 Task: Find connections with filter location Jalor with filter topic #managementwith filter profile language Spanish with filter current company Rockstar Games with filter school Lala Lajpatrai Institute Of Management with filter industry Wireless Services with filter service category Administrative with filter keywords title Geologist
Action: Mouse moved to (505, 75)
Screenshot: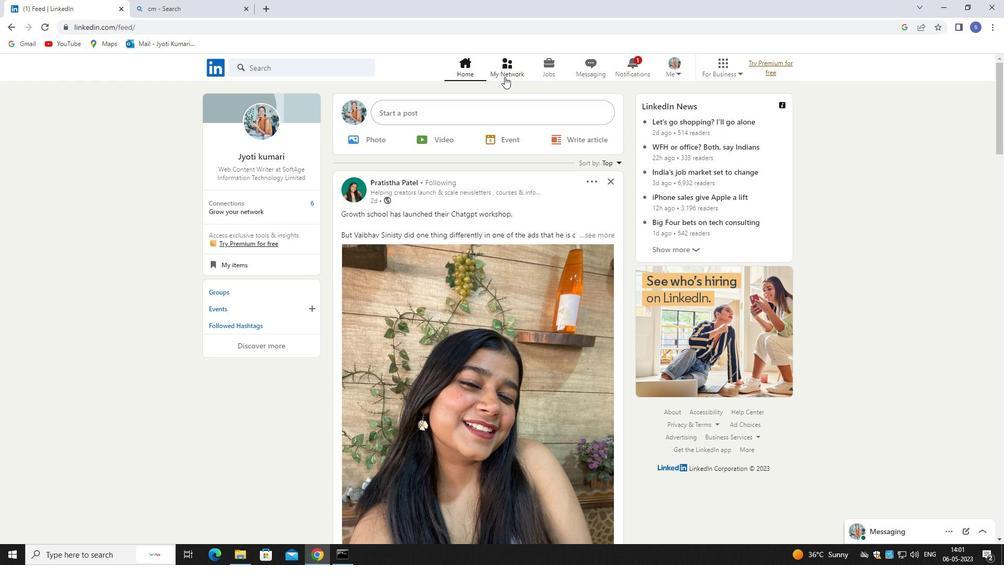 
Action: Mouse pressed left at (505, 75)
Screenshot: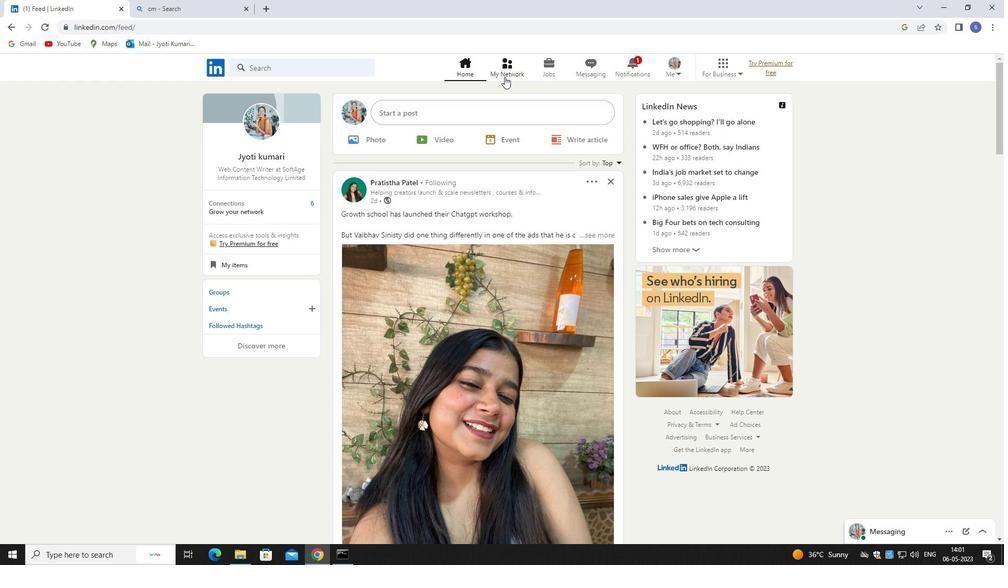 
Action: Mouse pressed left at (505, 75)
Screenshot: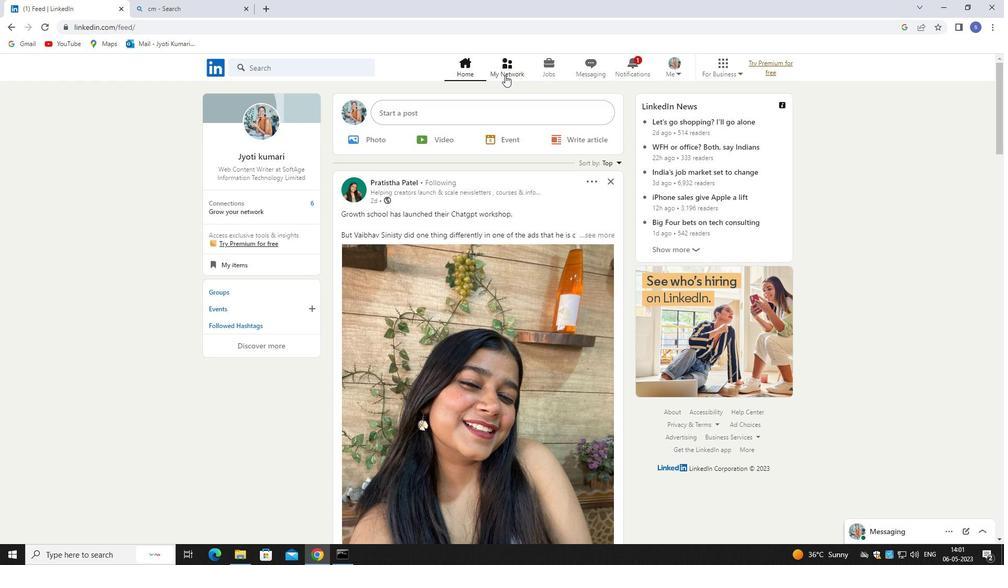 
Action: Mouse moved to (305, 118)
Screenshot: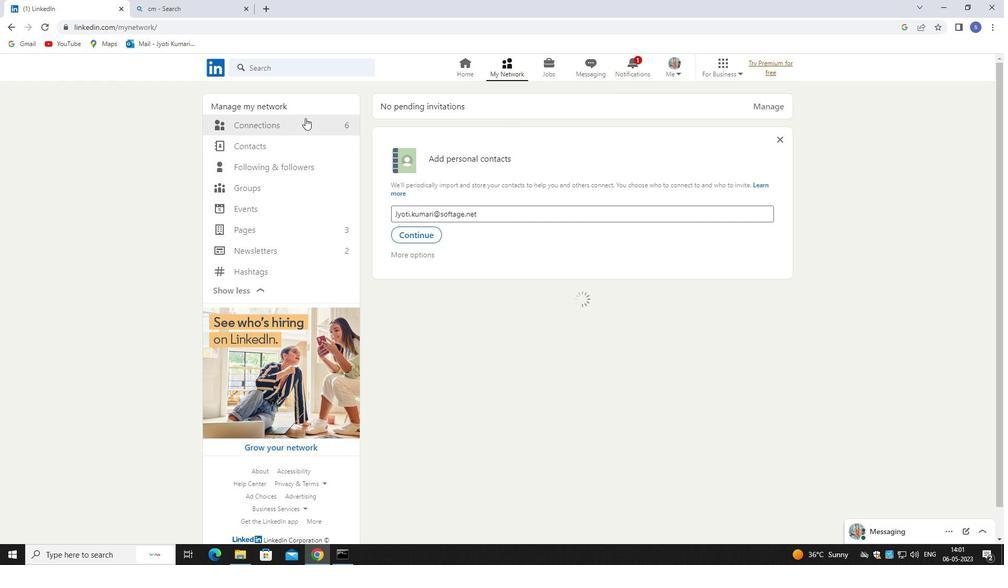 
Action: Mouse pressed left at (305, 118)
Screenshot: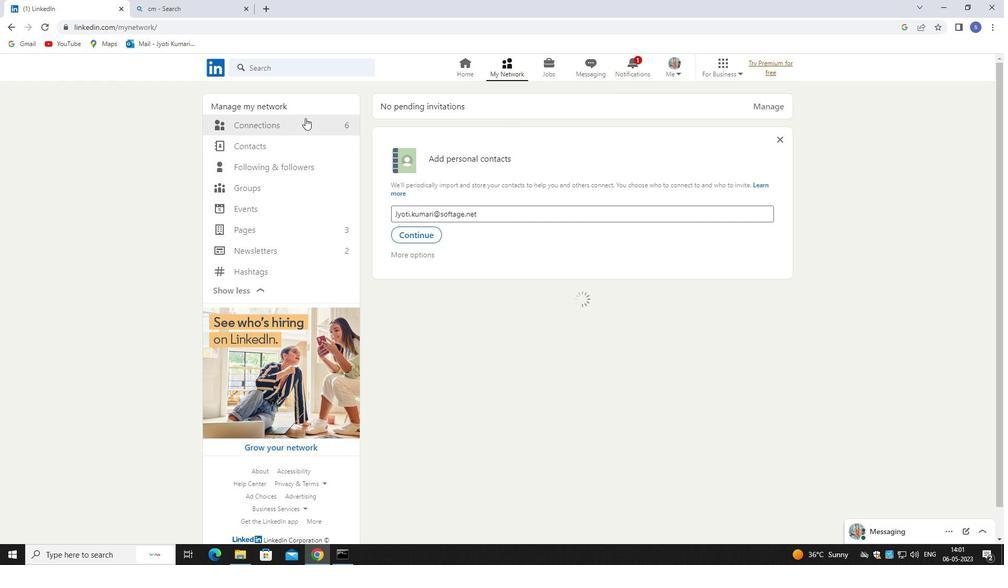 
Action: Mouse pressed left at (305, 118)
Screenshot: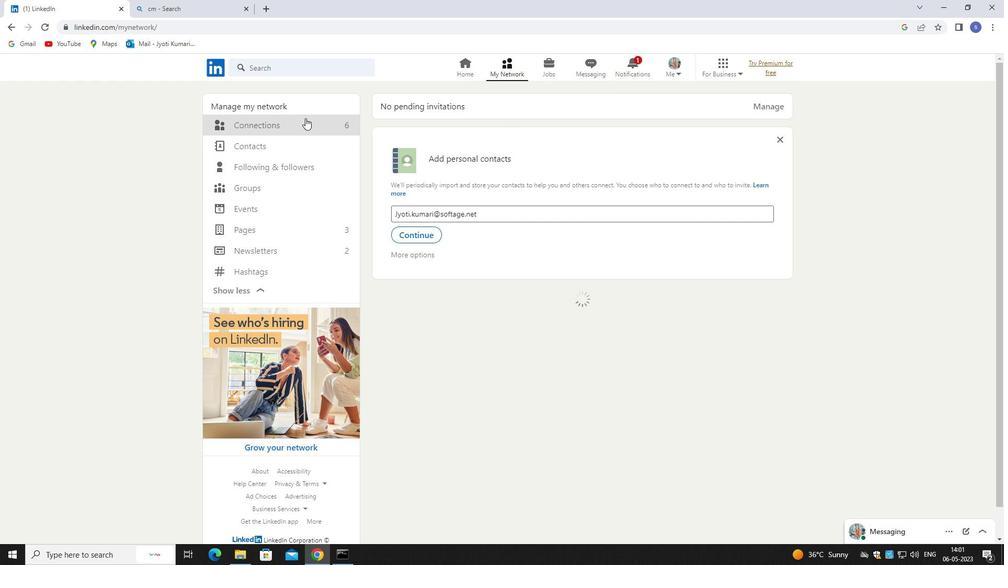 
Action: Mouse moved to (344, 126)
Screenshot: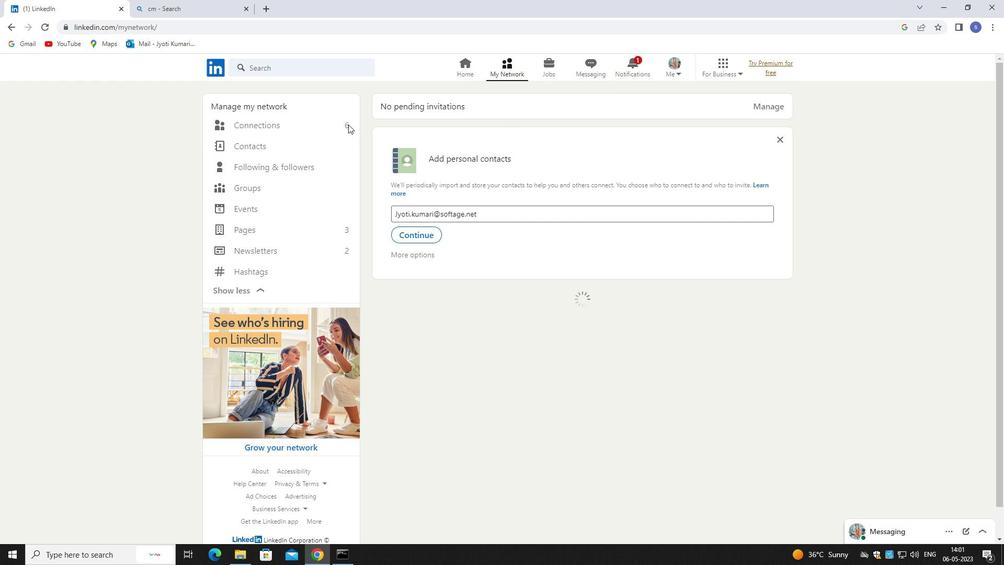 
Action: Mouse pressed left at (344, 126)
Screenshot: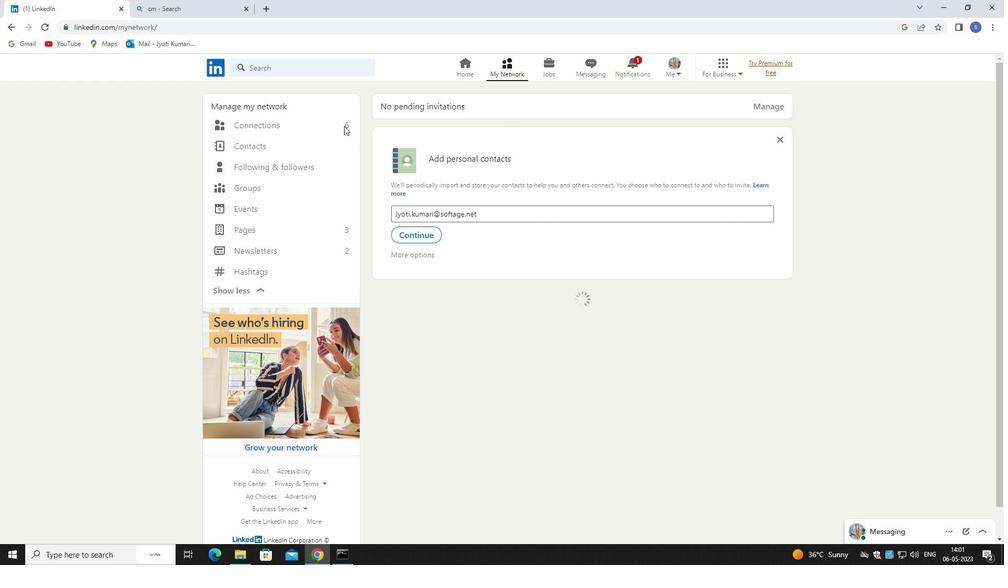 
Action: Mouse pressed left at (344, 126)
Screenshot: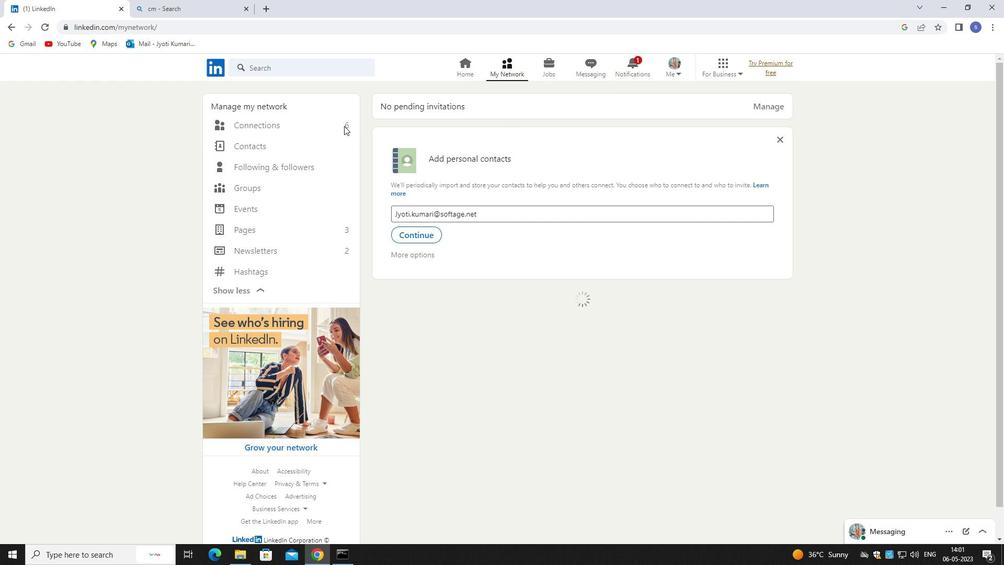 
Action: Mouse moved to (271, 126)
Screenshot: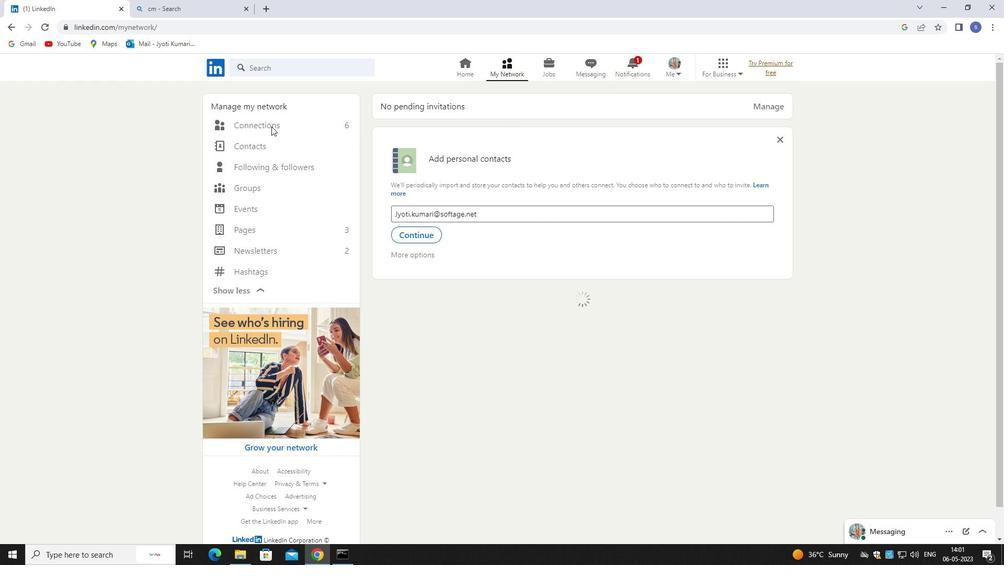 
Action: Mouse pressed left at (271, 126)
Screenshot: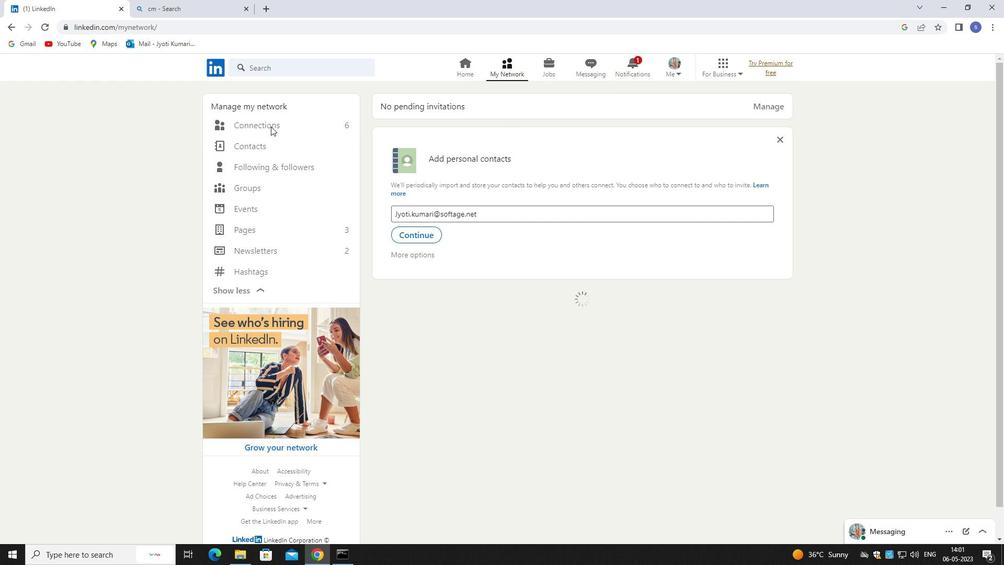 
Action: Mouse pressed left at (271, 126)
Screenshot: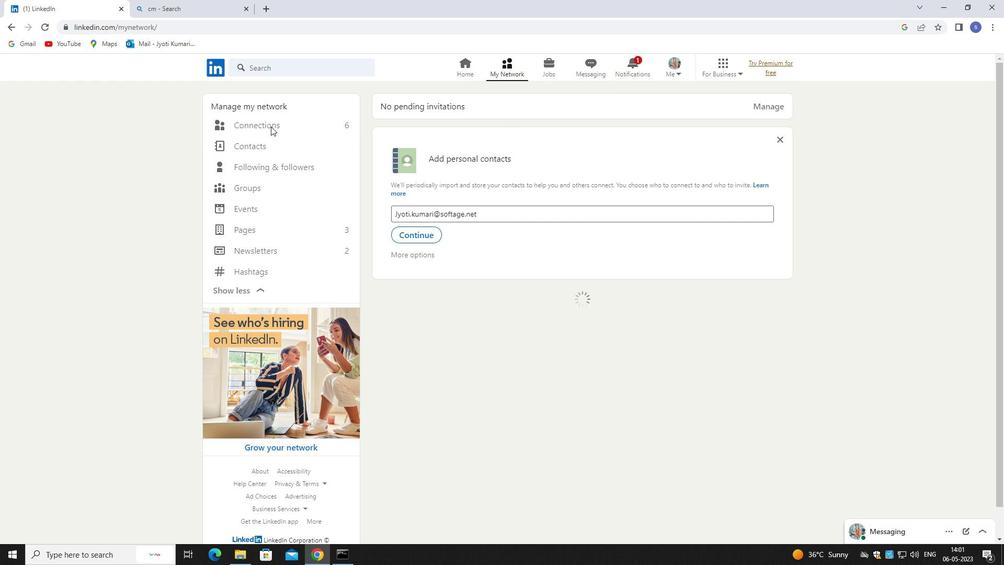 
Action: Mouse moved to (596, 121)
Screenshot: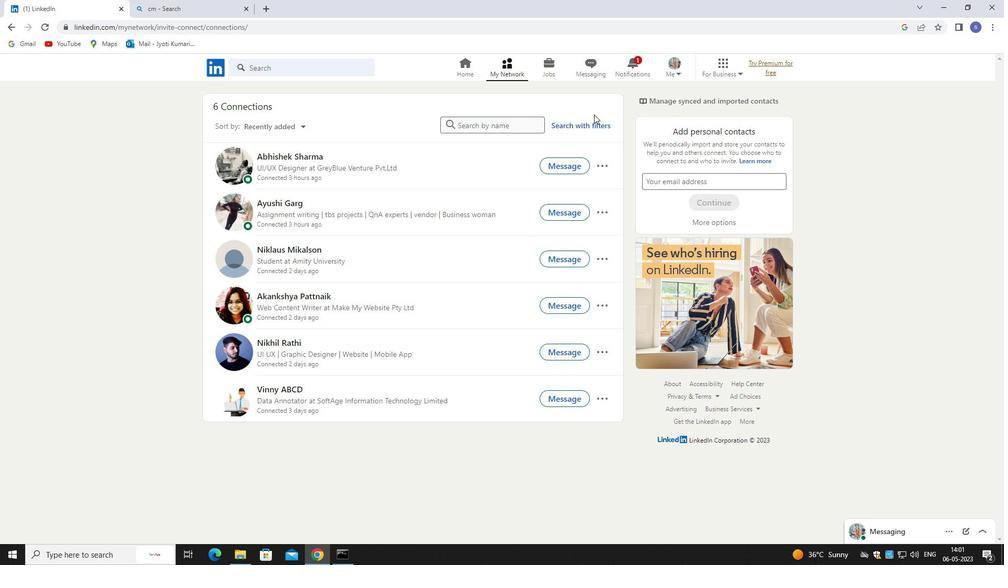 
Action: Mouse pressed left at (596, 121)
Screenshot: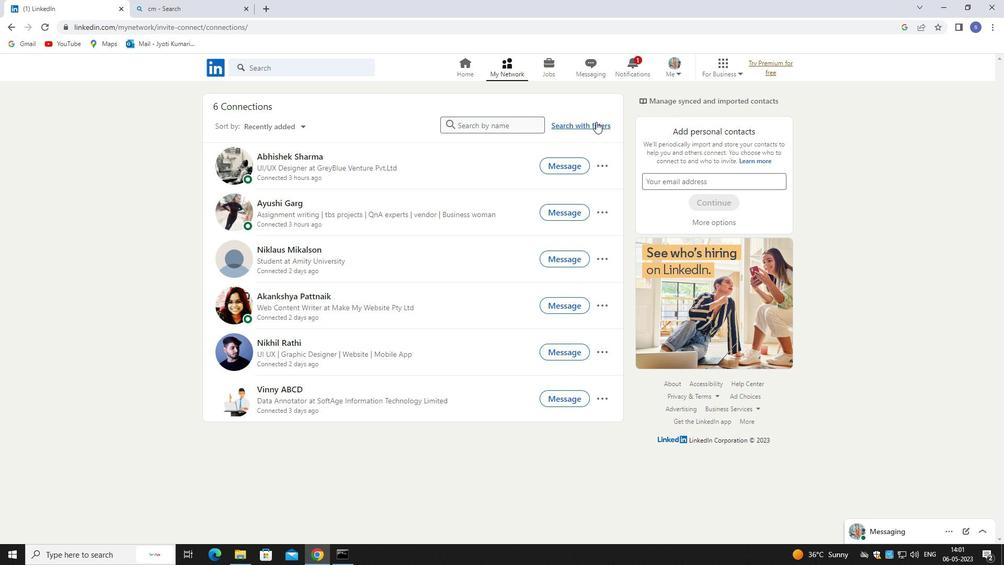 
Action: Mouse moved to (524, 96)
Screenshot: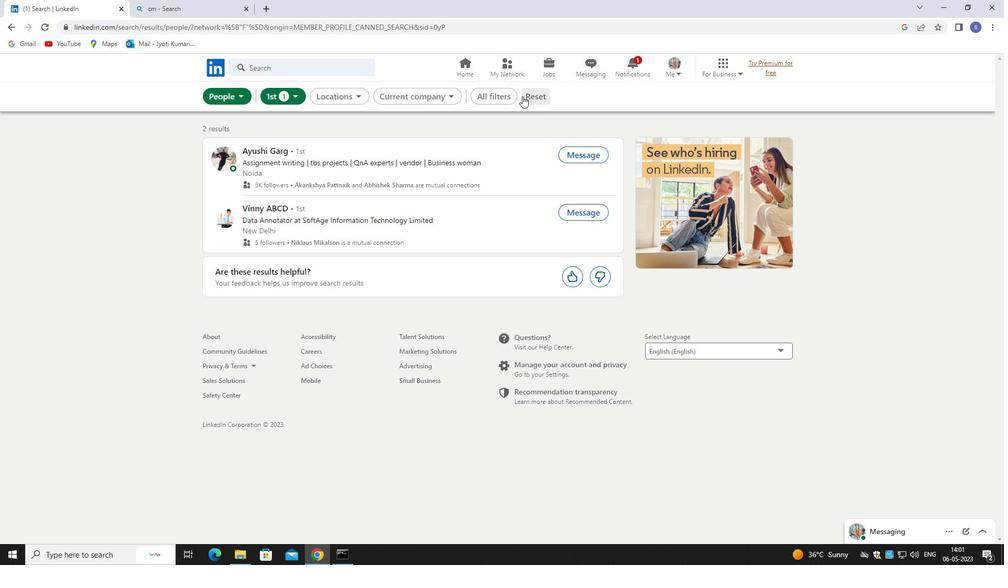 
Action: Mouse pressed left at (524, 96)
Screenshot: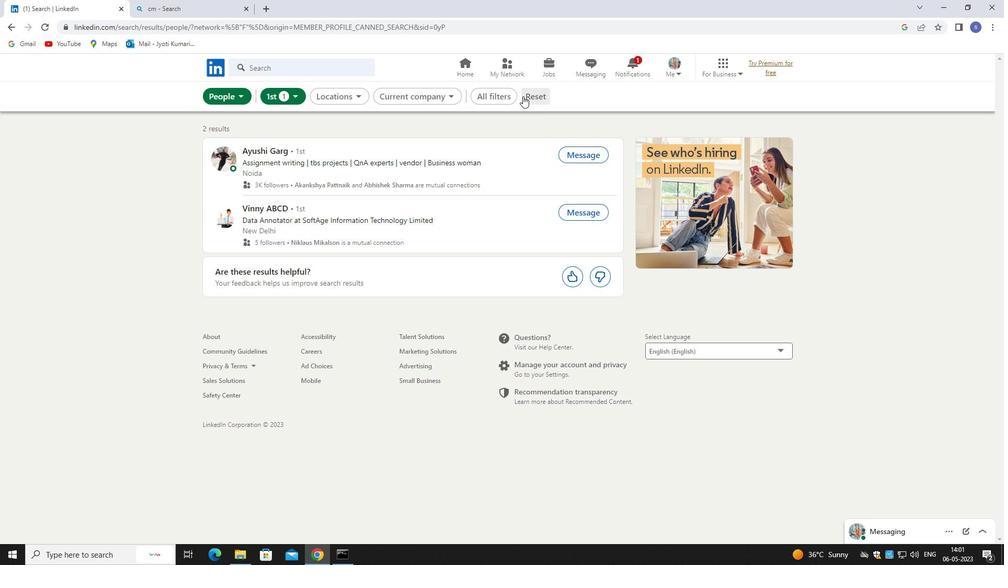 
Action: Mouse moved to (511, 94)
Screenshot: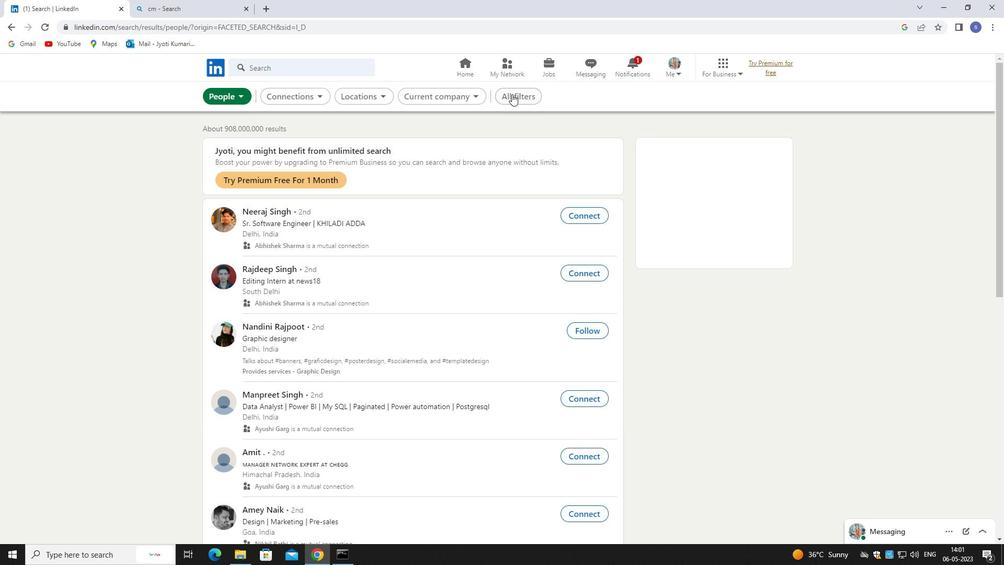
Action: Mouse pressed left at (511, 94)
Screenshot: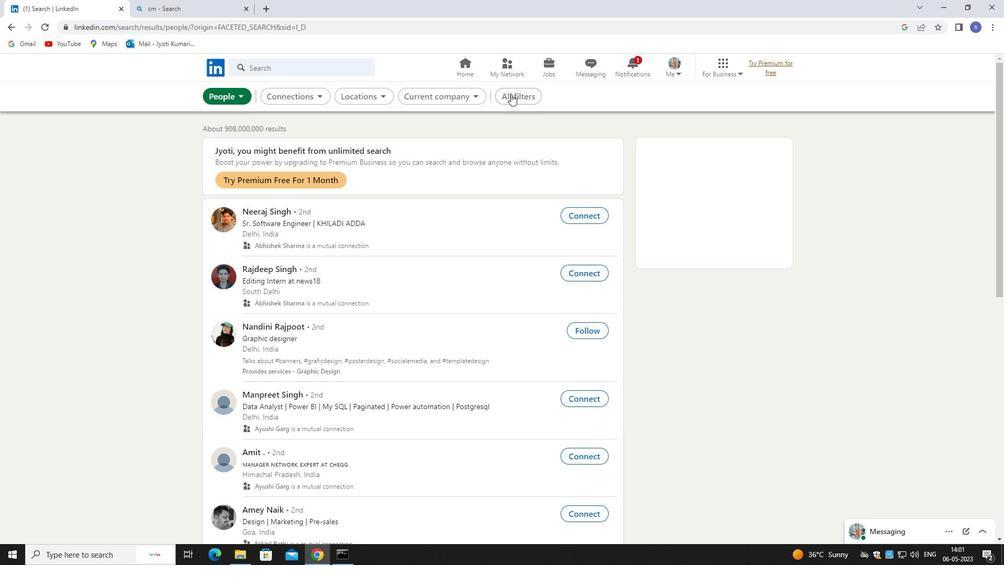 
Action: Mouse moved to (530, 91)
Screenshot: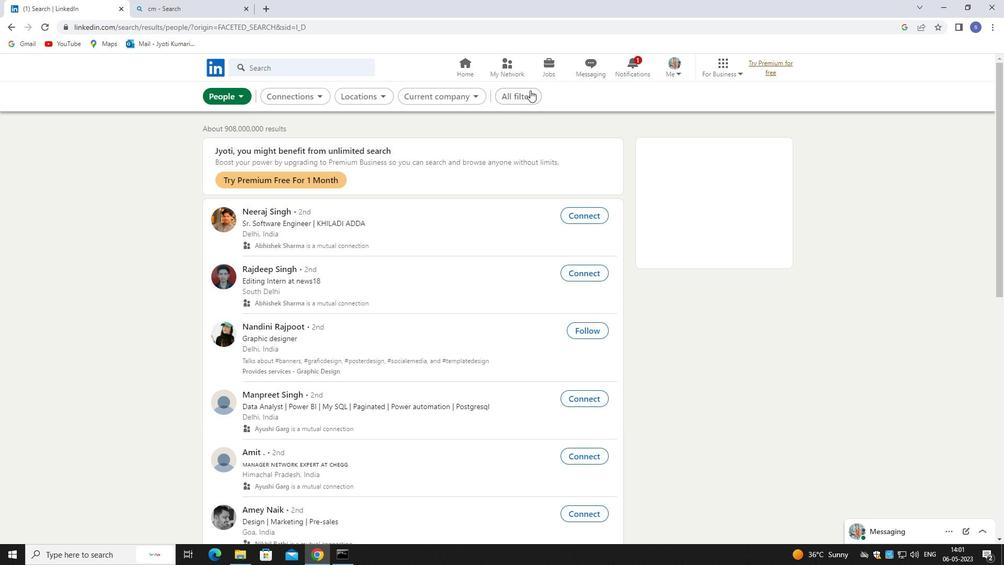 
Action: Mouse pressed left at (530, 91)
Screenshot: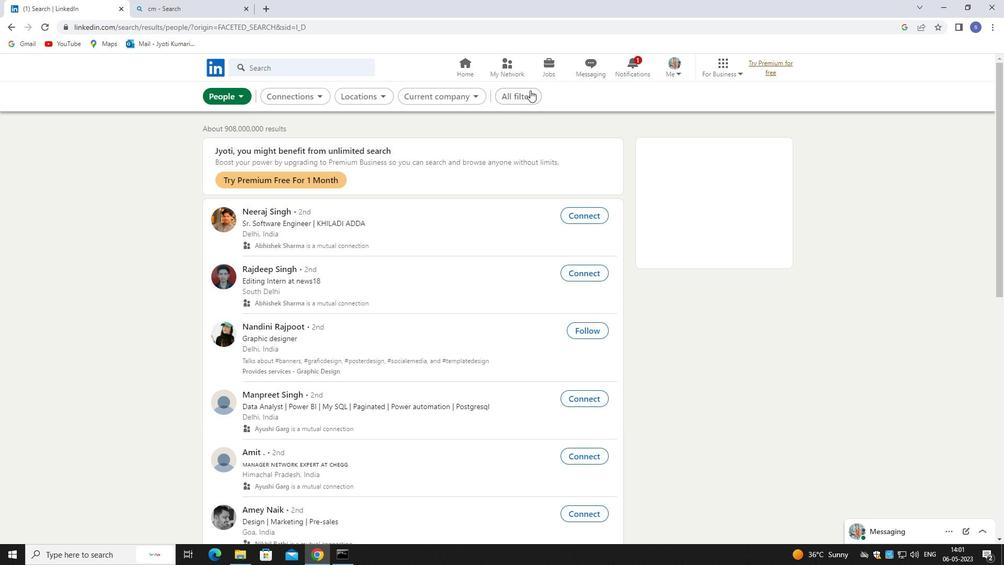 
Action: Mouse pressed left at (530, 91)
Screenshot: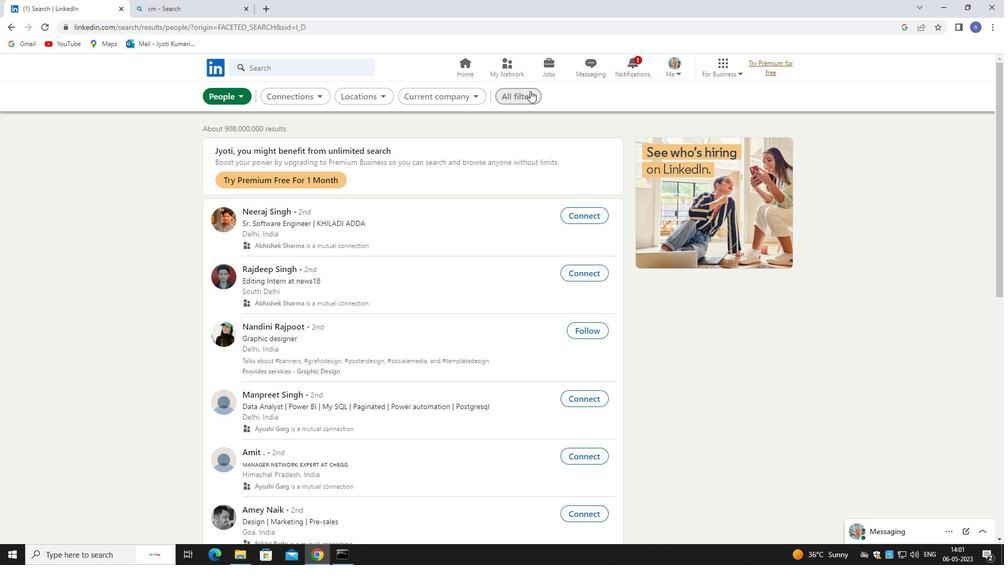 
Action: Mouse moved to (883, 410)
Screenshot: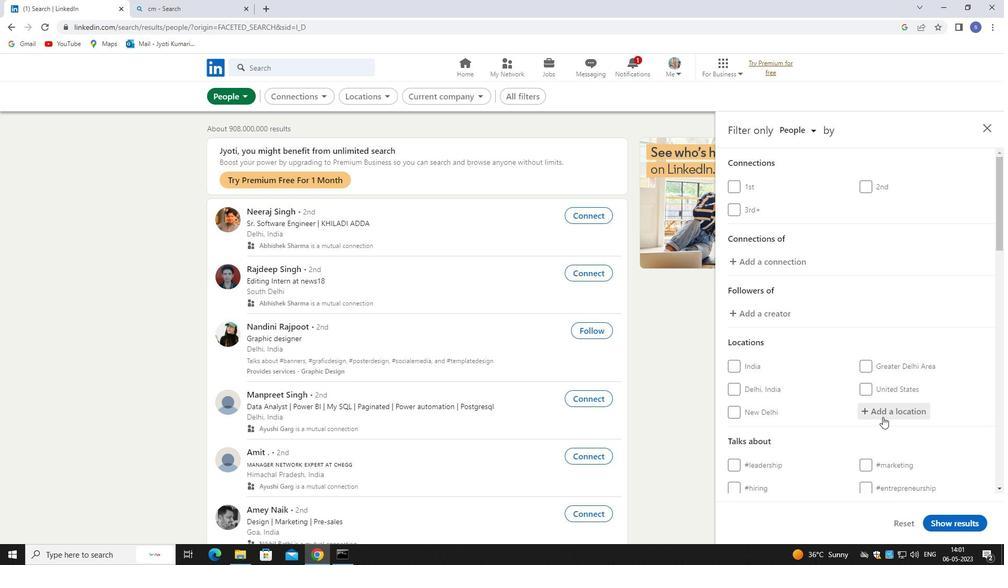 
Action: Mouse pressed left at (883, 410)
Screenshot: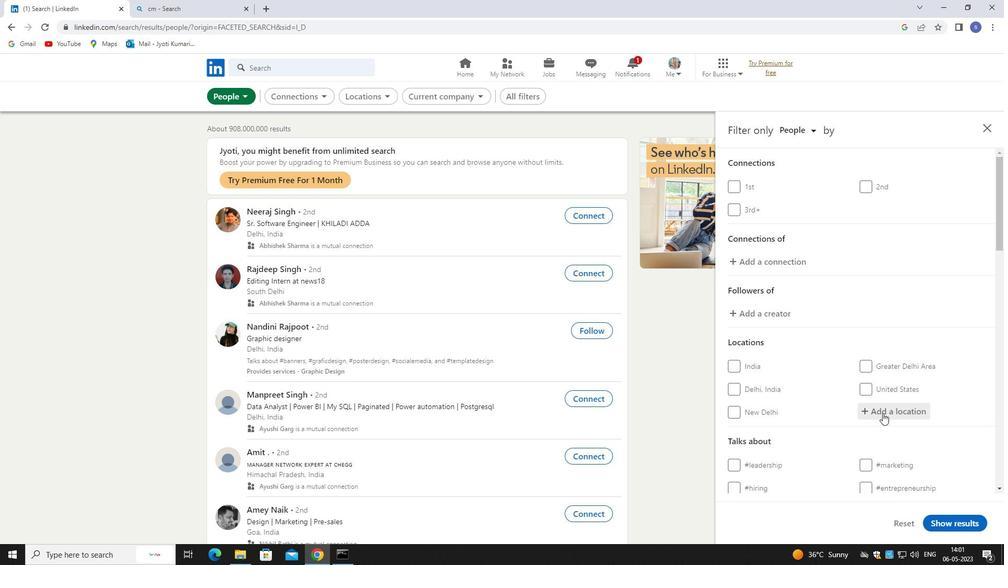
Action: Mouse moved to (837, 384)
Screenshot: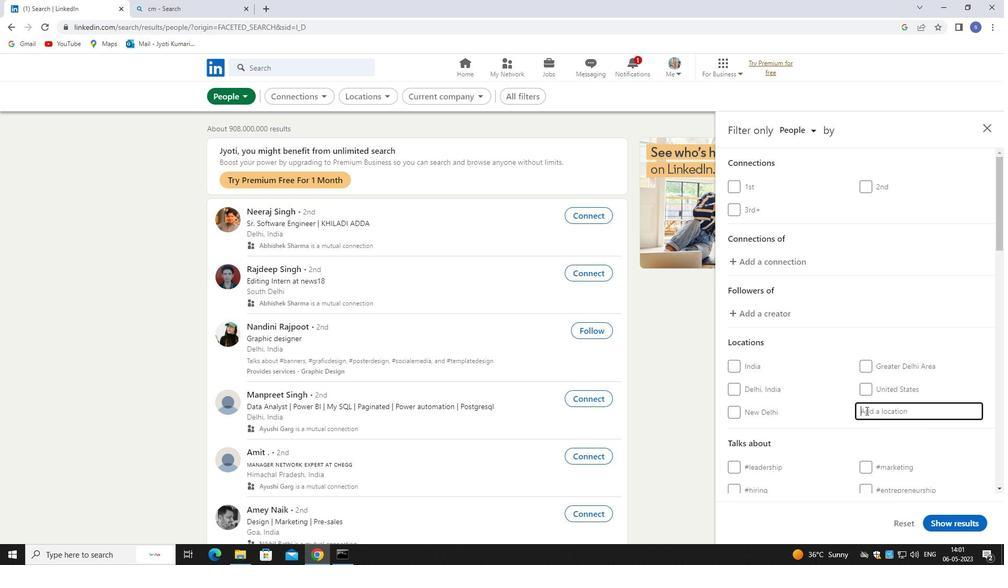 
Action: Key pressed jalor
Screenshot: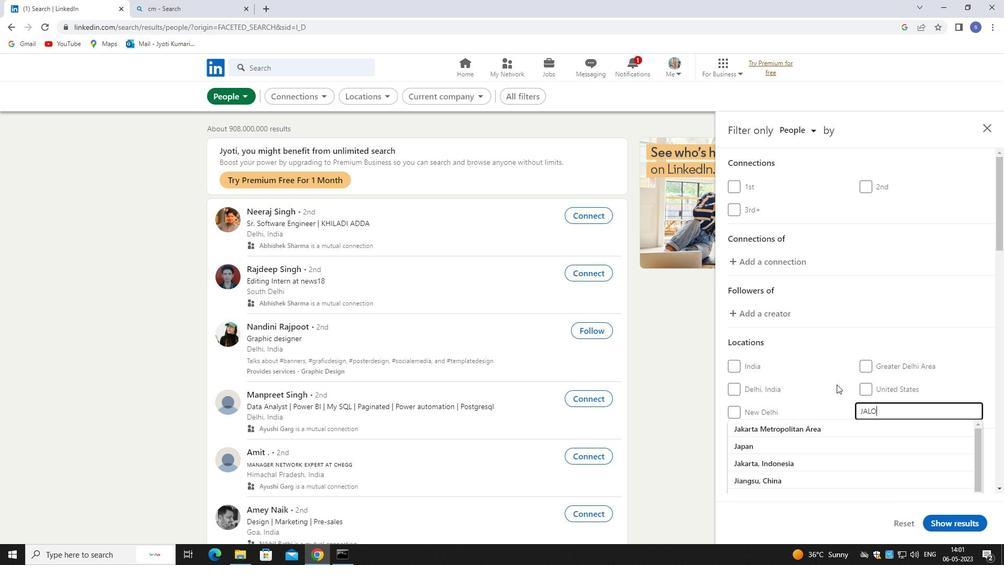 
Action: Mouse moved to (818, 432)
Screenshot: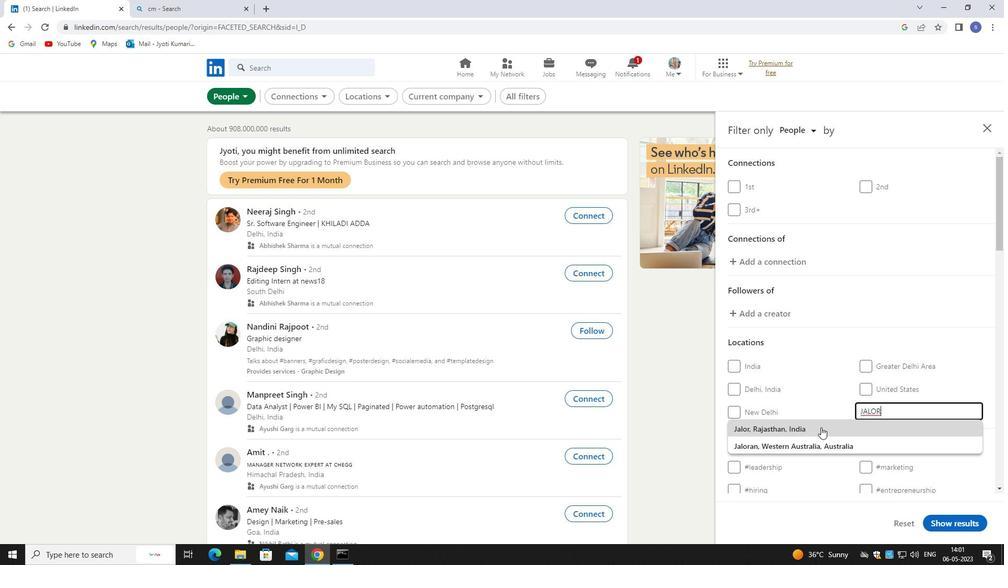 
Action: Mouse pressed left at (818, 432)
Screenshot: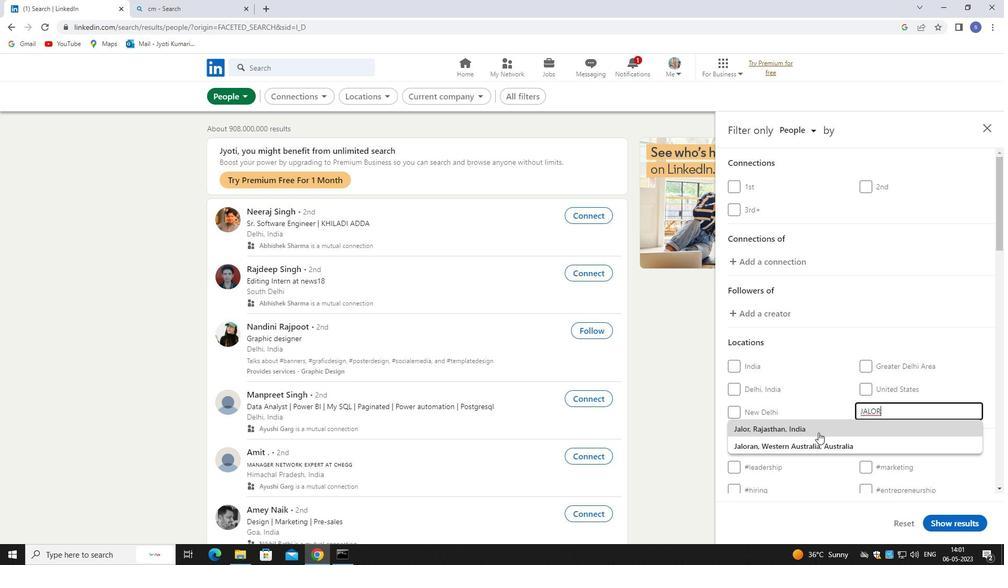 
Action: Mouse moved to (813, 420)
Screenshot: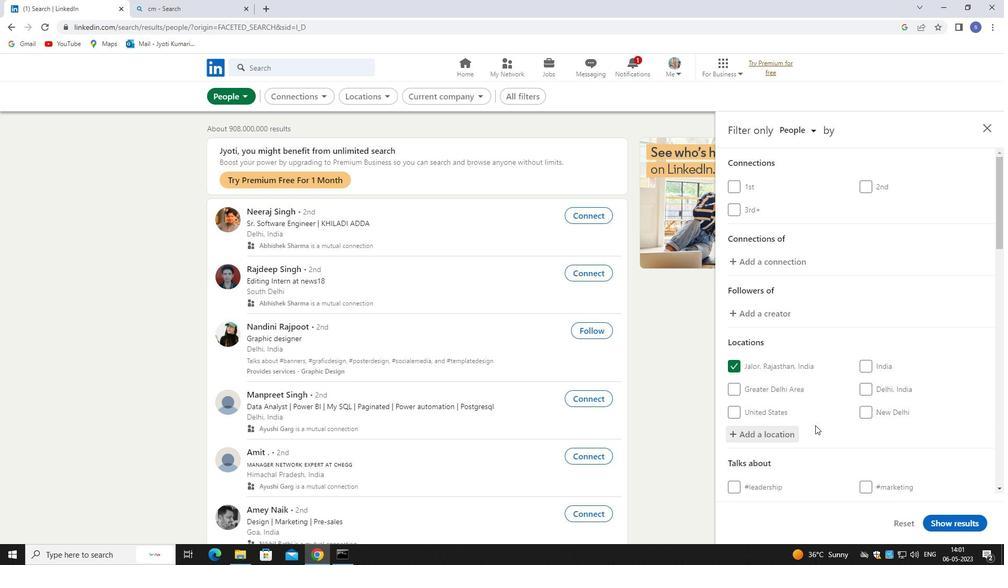 
Action: Mouse scrolled (813, 419) with delta (0, 0)
Screenshot: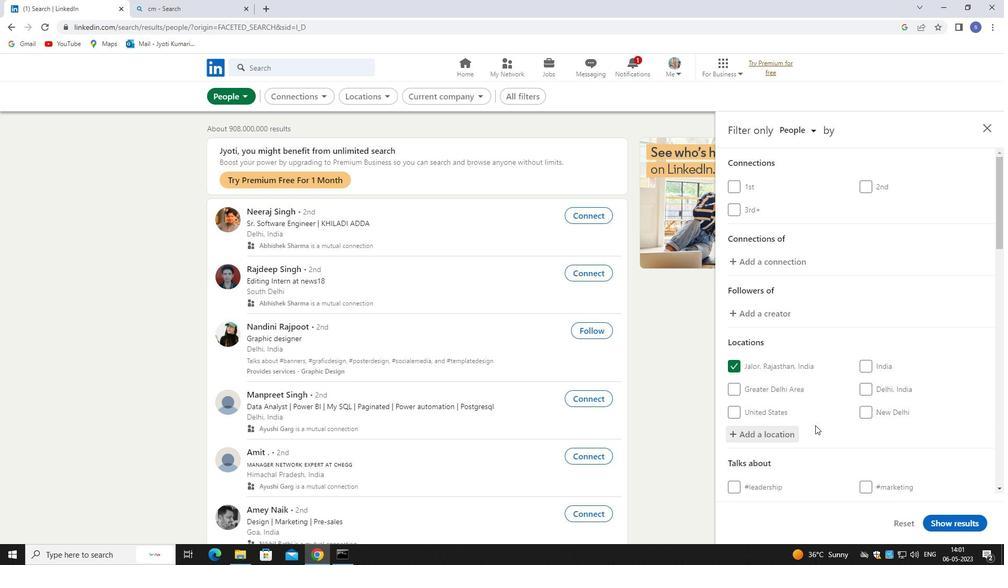 
Action: Mouse moved to (812, 419)
Screenshot: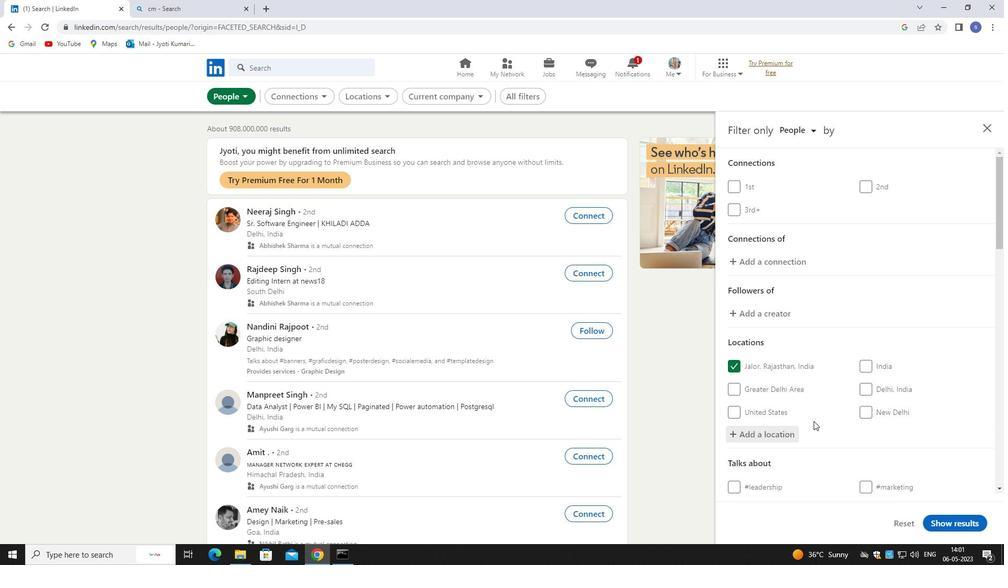 
Action: Mouse scrolled (812, 418) with delta (0, 0)
Screenshot: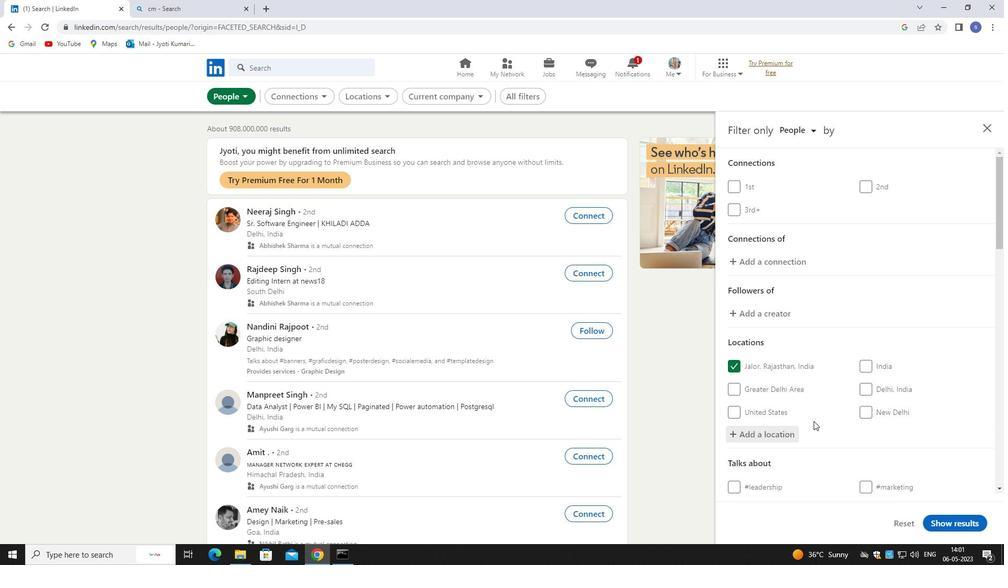 
Action: Mouse moved to (811, 417)
Screenshot: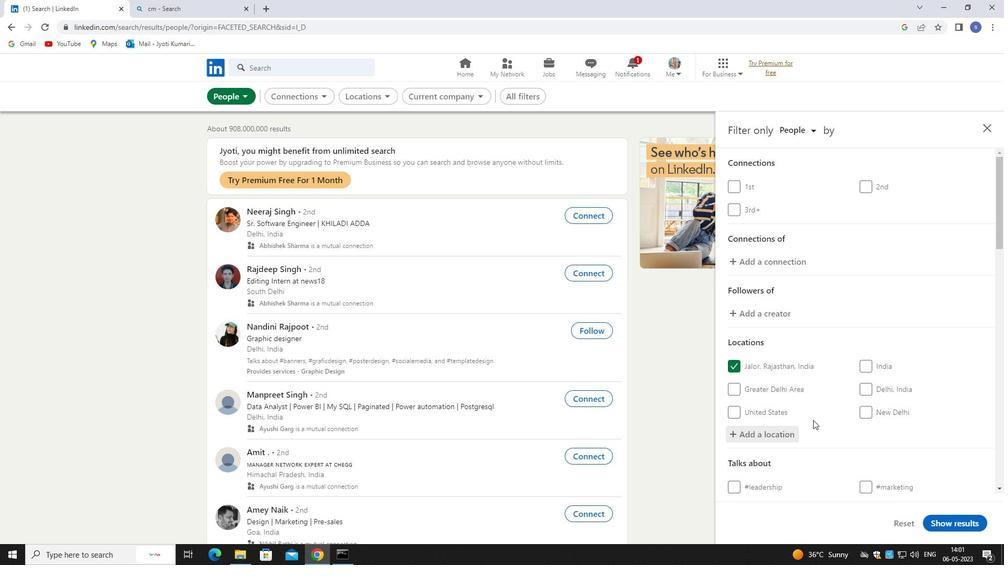 
Action: Mouse scrolled (811, 417) with delta (0, 0)
Screenshot: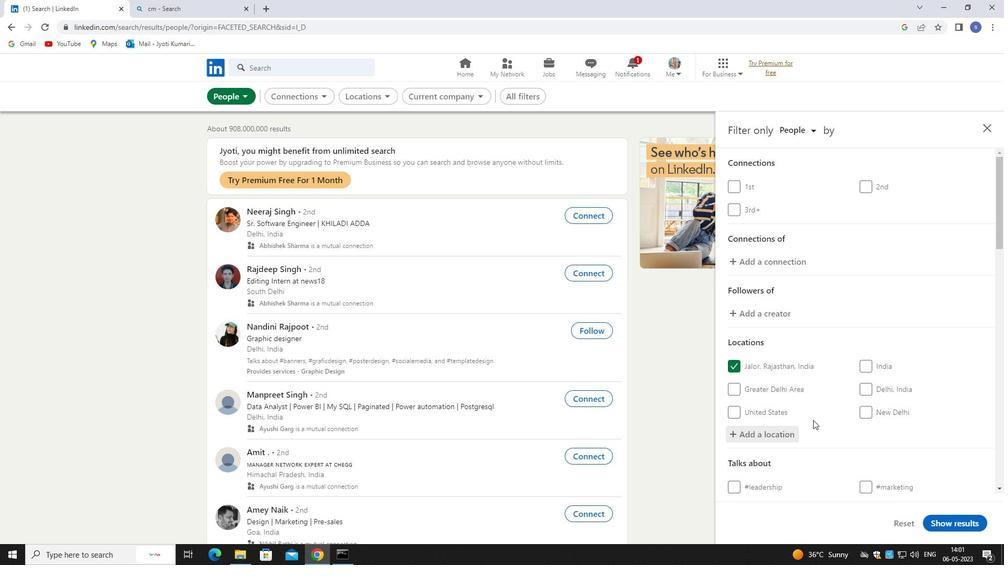 
Action: Mouse moved to (820, 412)
Screenshot: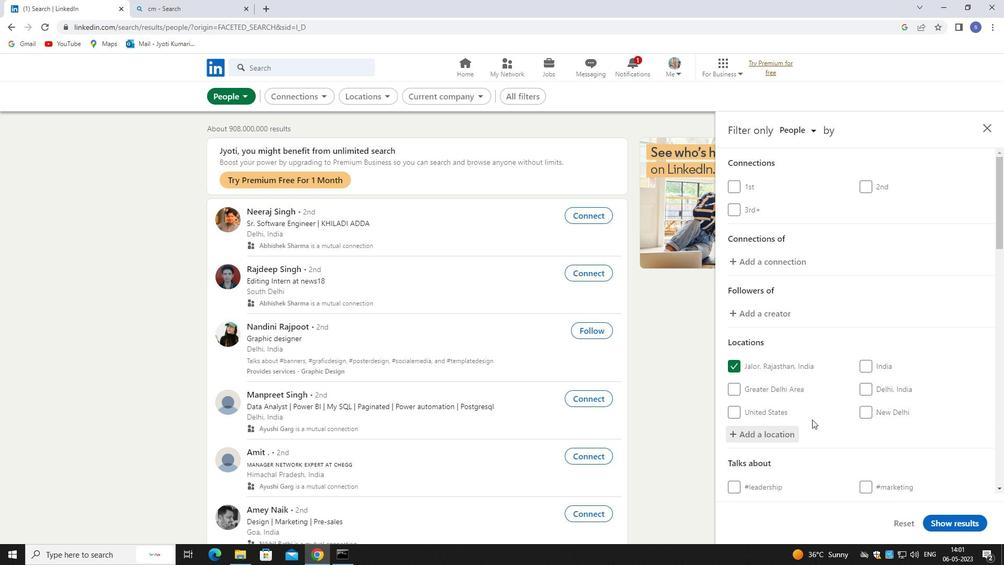 
Action: Mouse scrolled (820, 411) with delta (0, 0)
Screenshot: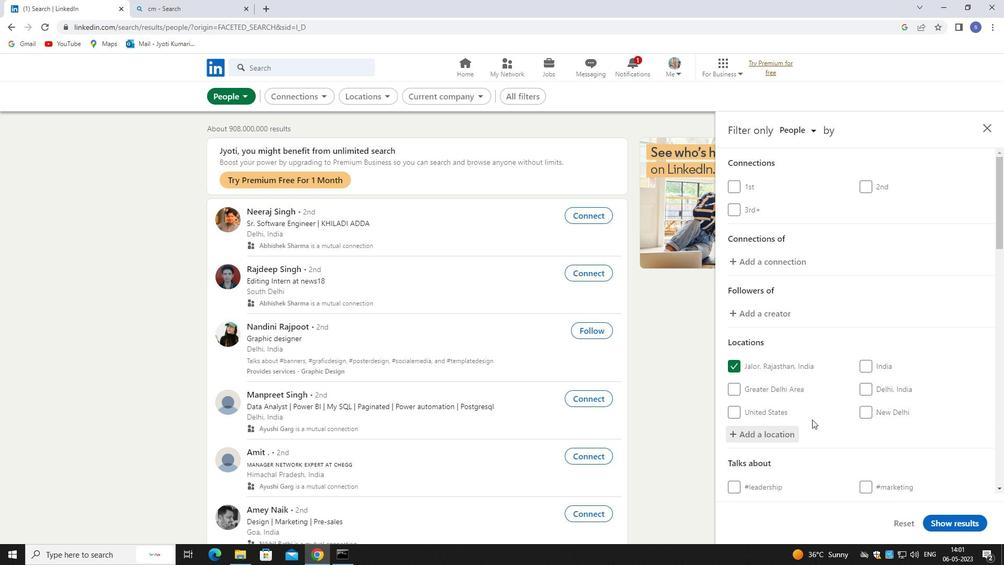 
Action: Mouse moved to (881, 324)
Screenshot: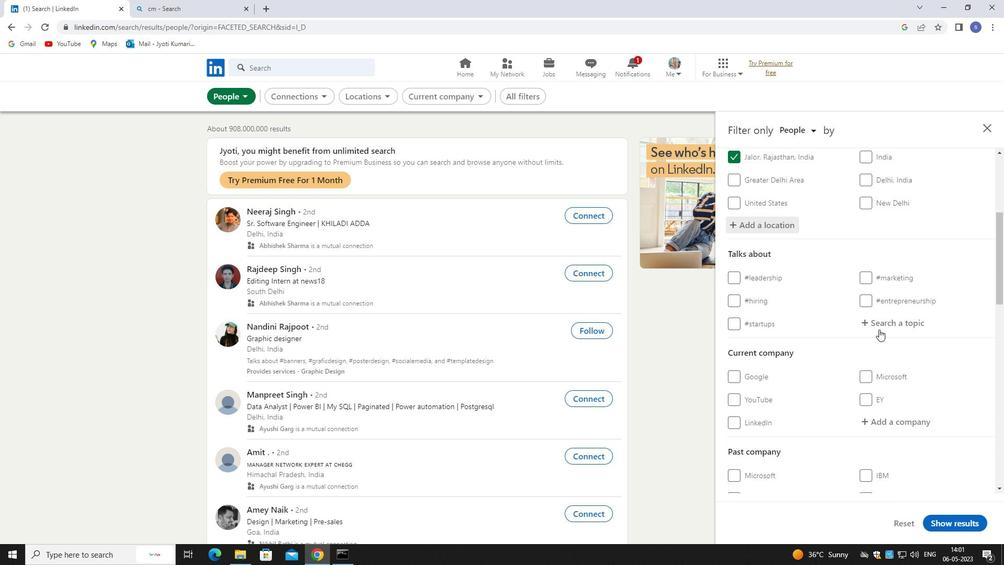 
Action: Mouse pressed left at (881, 324)
Screenshot: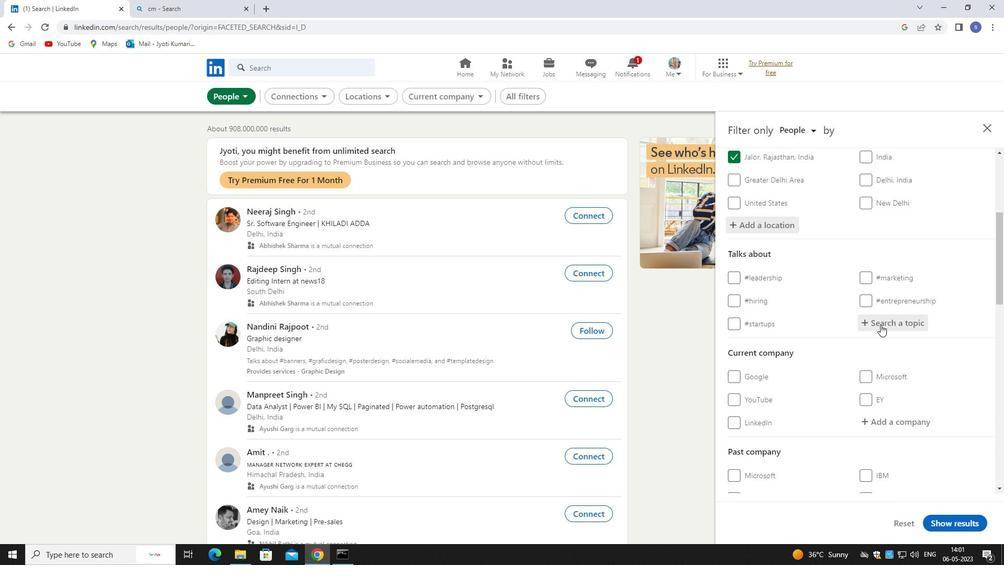 
Action: Mouse moved to (806, 289)
Screenshot: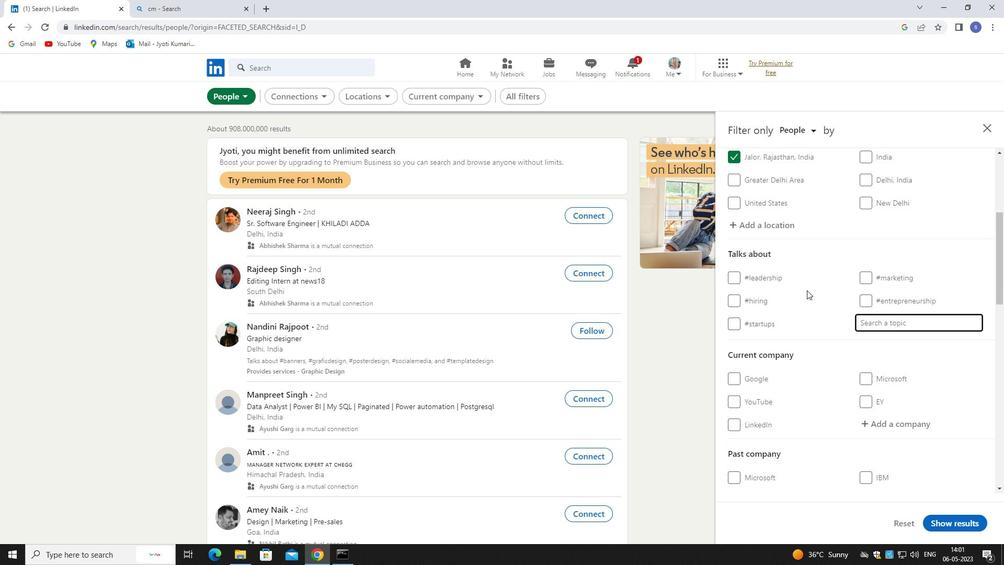 
Action: Key pressed manage
Screenshot: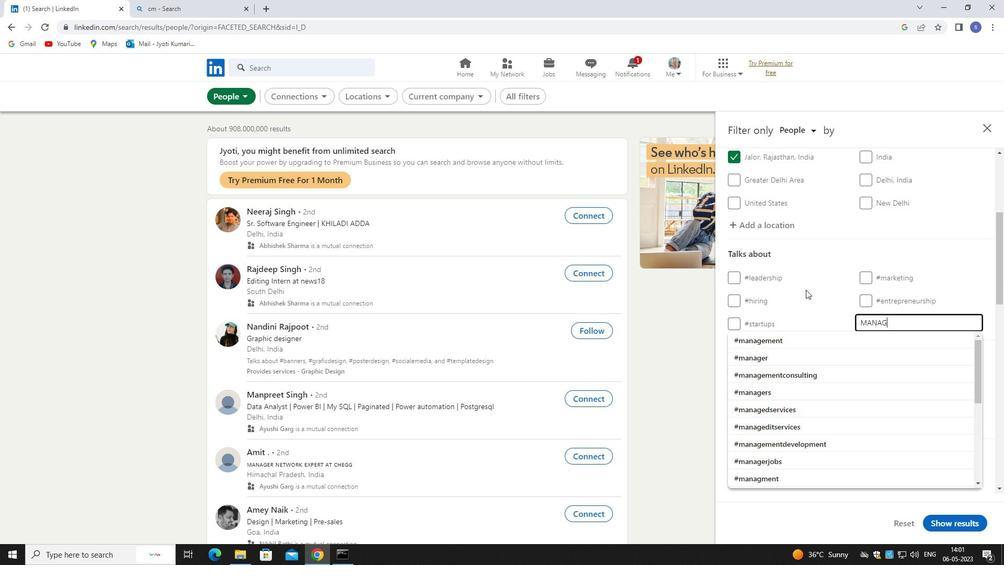 
Action: Mouse moved to (803, 335)
Screenshot: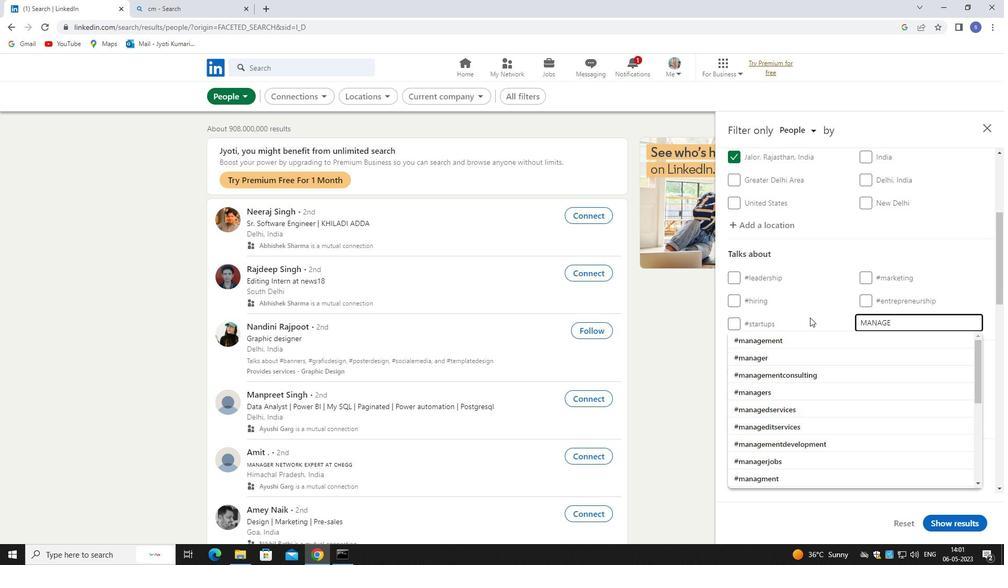 
Action: Mouse pressed left at (803, 335)
Screenshot: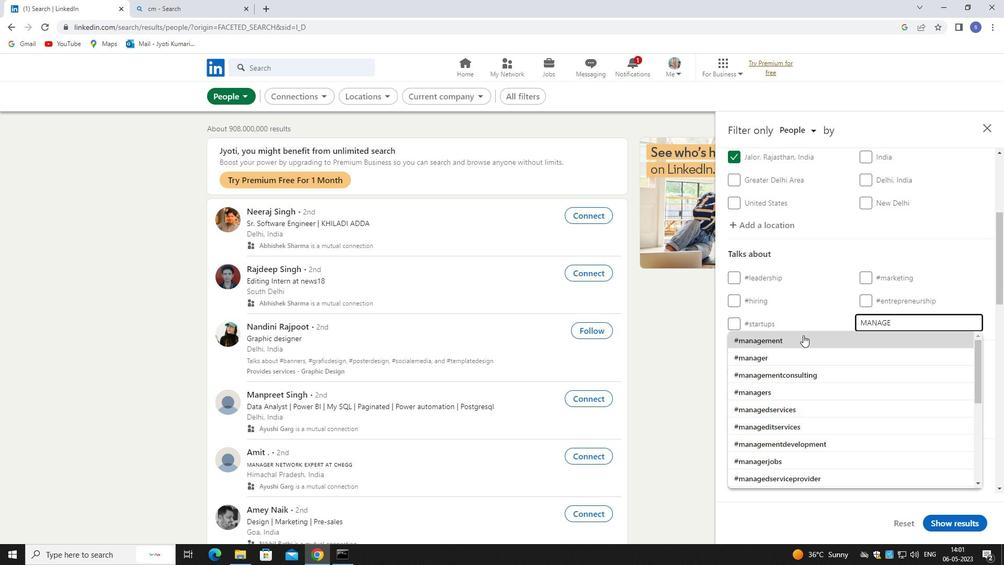 
Action: Key pressed <Key.caps_lock>
Screenshot: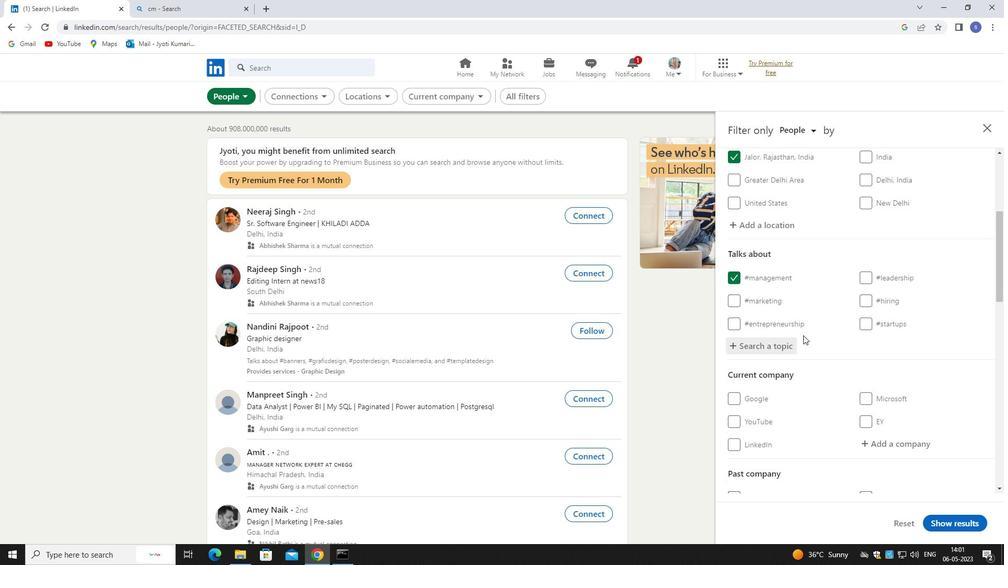 
Action: Mouse moved to (803, 341)
Screenshot: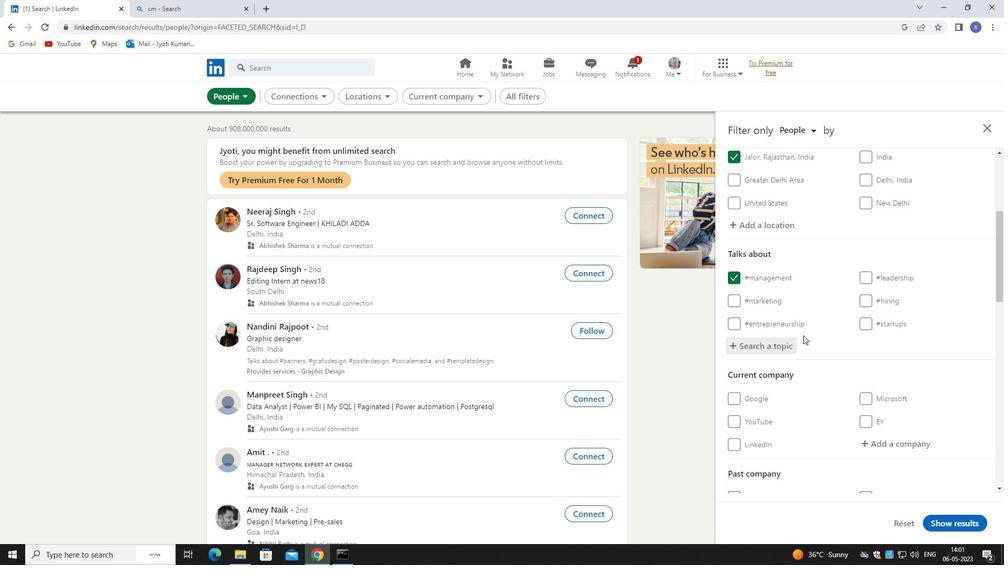 
Action: Mouse scrolled (803, 341) with delta (0, 0)
Screenshot: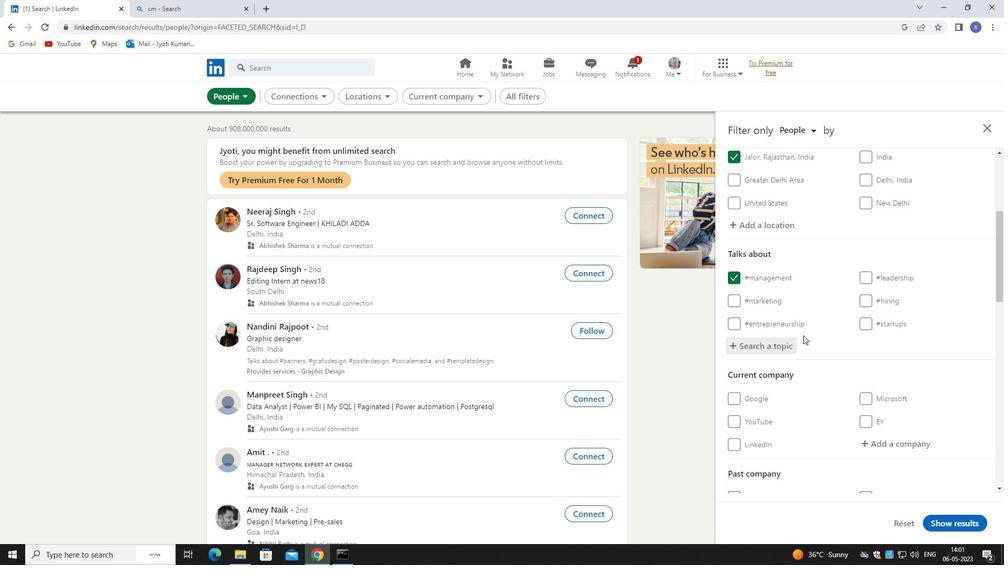 
Action: Mouse moved to (803, 346)
Screenshot: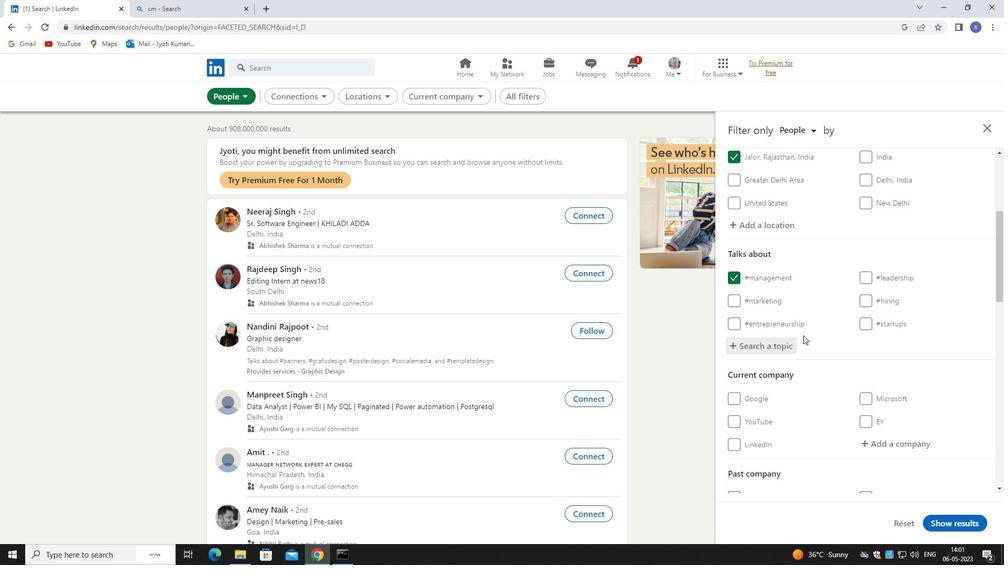 
Action: Mouse scrolled (803, 345) with delta (0, 0)
Screenshot: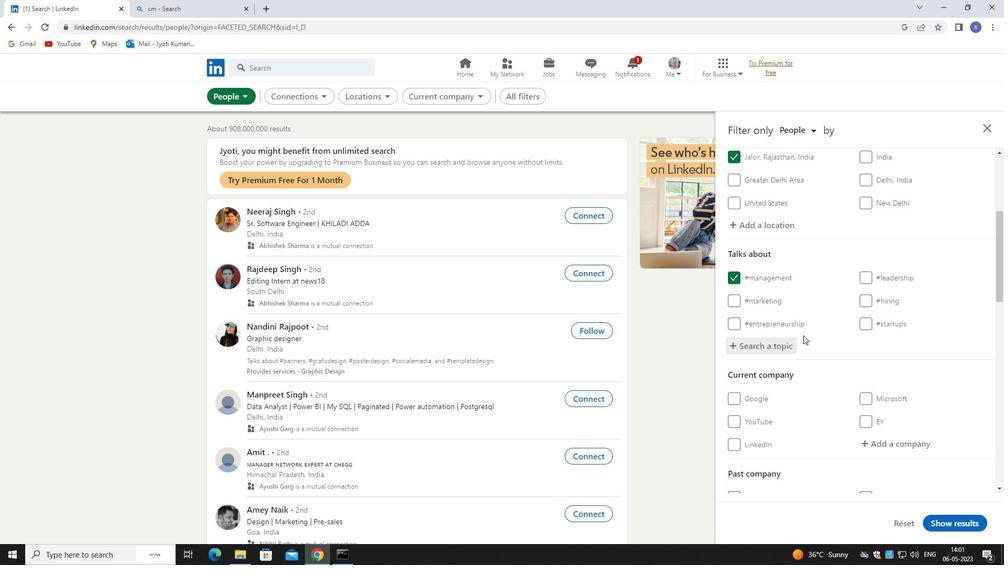 
Action: Mouse moved to (804, 349)
Screenshot: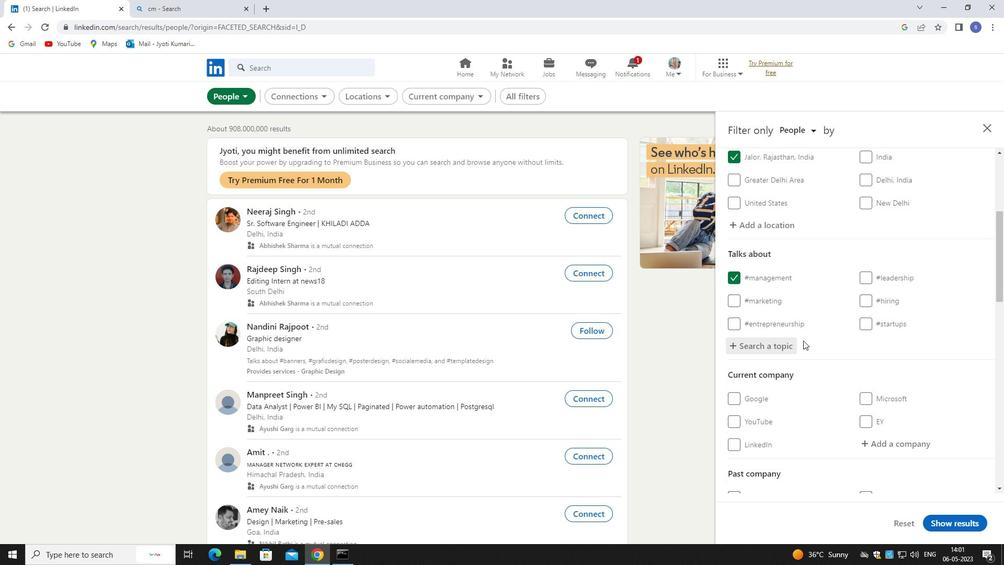 
Action: Mouse scrolled (804, 349) with delta (0, 0)
Screenshot: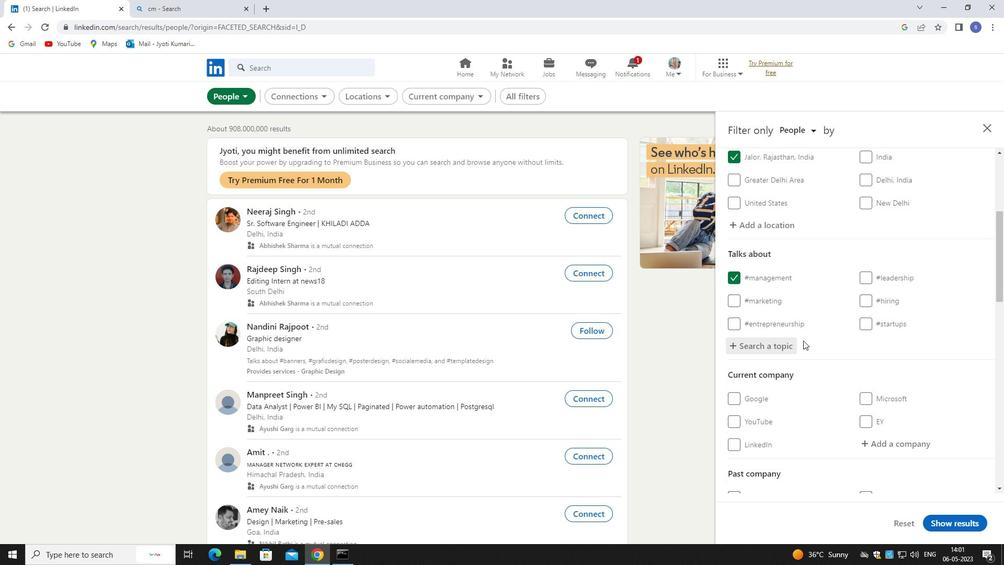 
Action: Mouse moved to (918, 286)
Screenshot: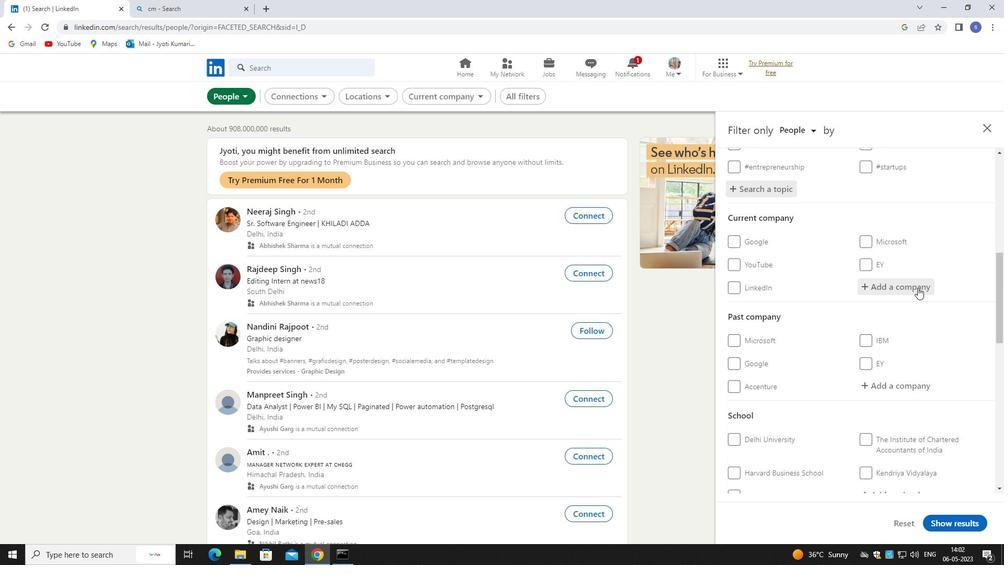 
Action: Mouse pressed left at (918, 286)
Screenshot: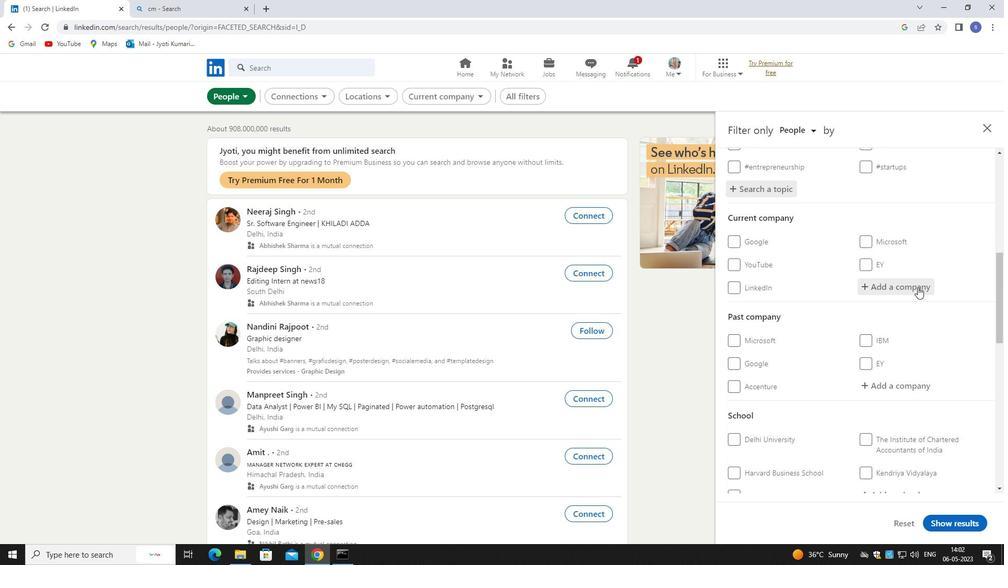 
Action: Mouse moved to (899, 274)
Screenshot: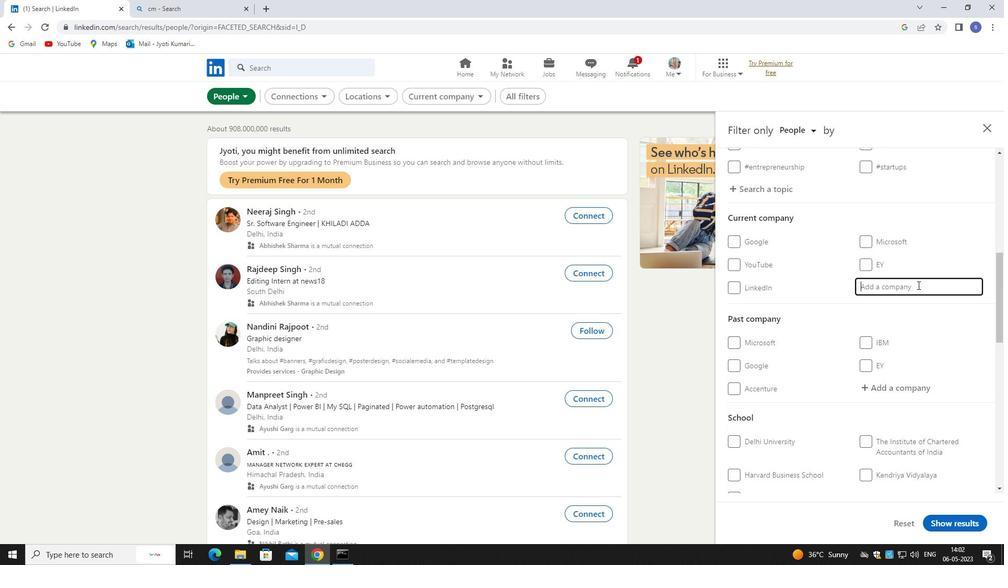 
Action: Key pressed p<Key.backspace>rocks
Screenshot: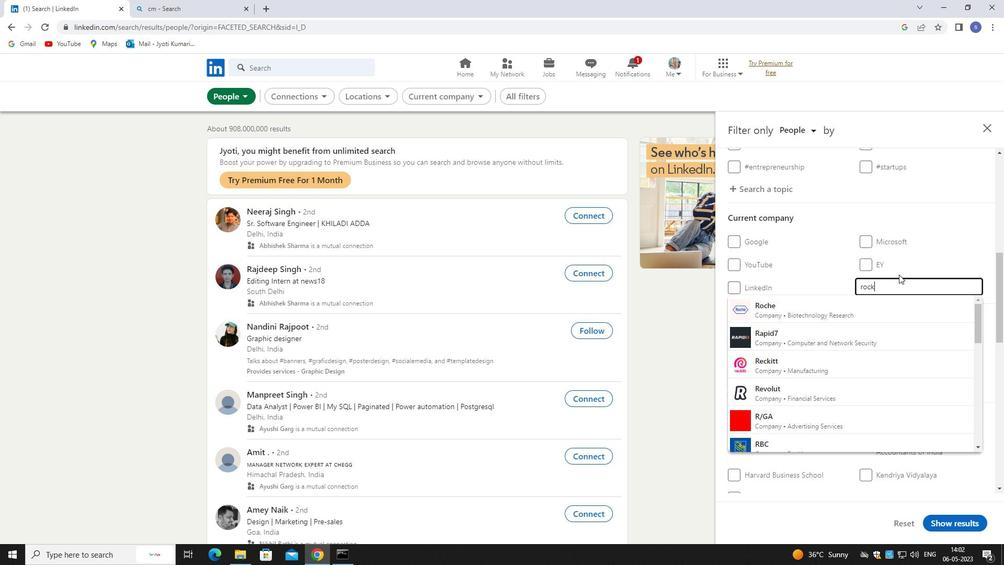 
Action: Mouse moved to (890, 308)
Screenshot: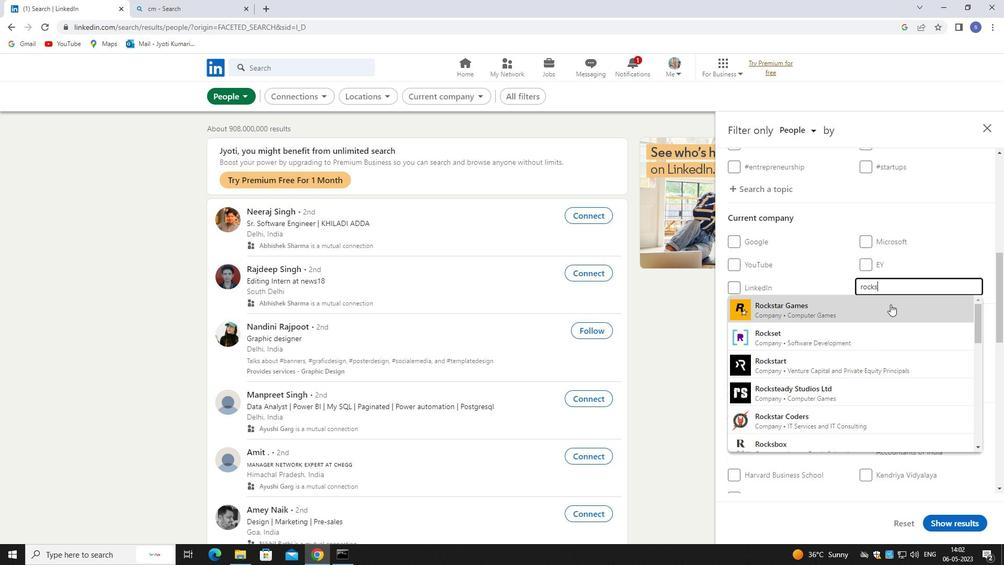 
Action: Mouse pressed left at (890, 308)
Screenshot: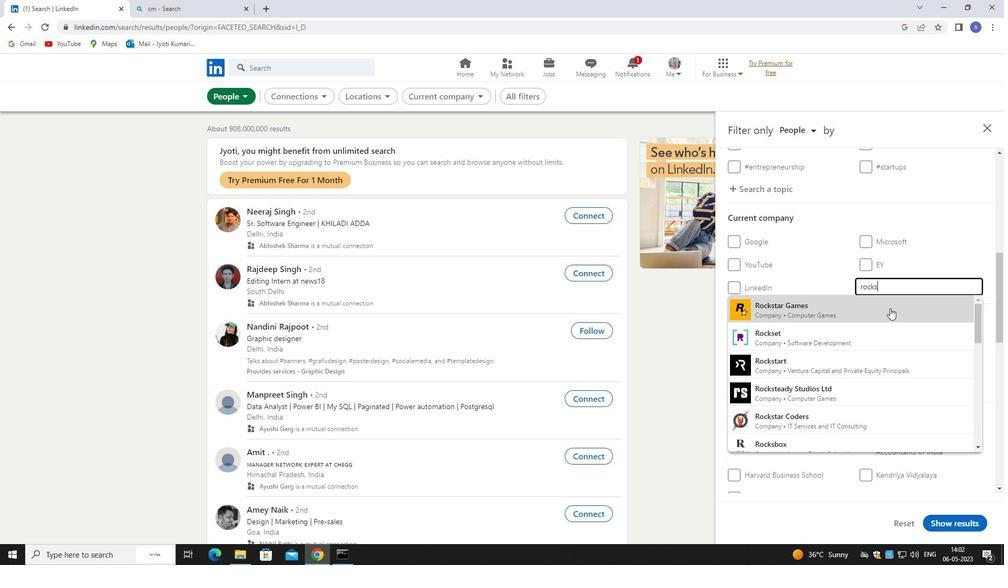 
Action: Mouse scrolled (890, 307) with delta (0, 0)
Screenshot: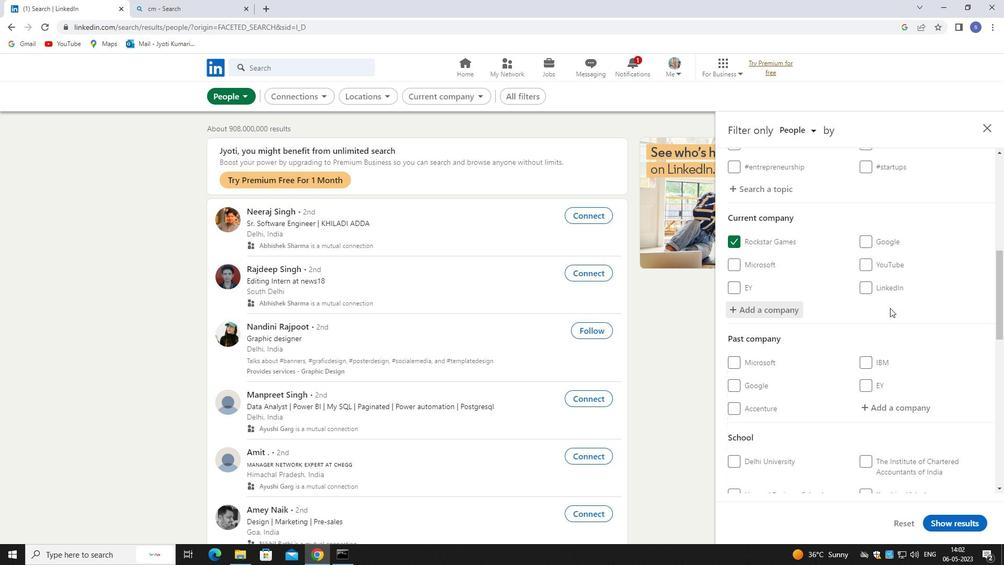 
Action: Mouse scrolled (890, 307) with delta (0, 0)
Screenshot: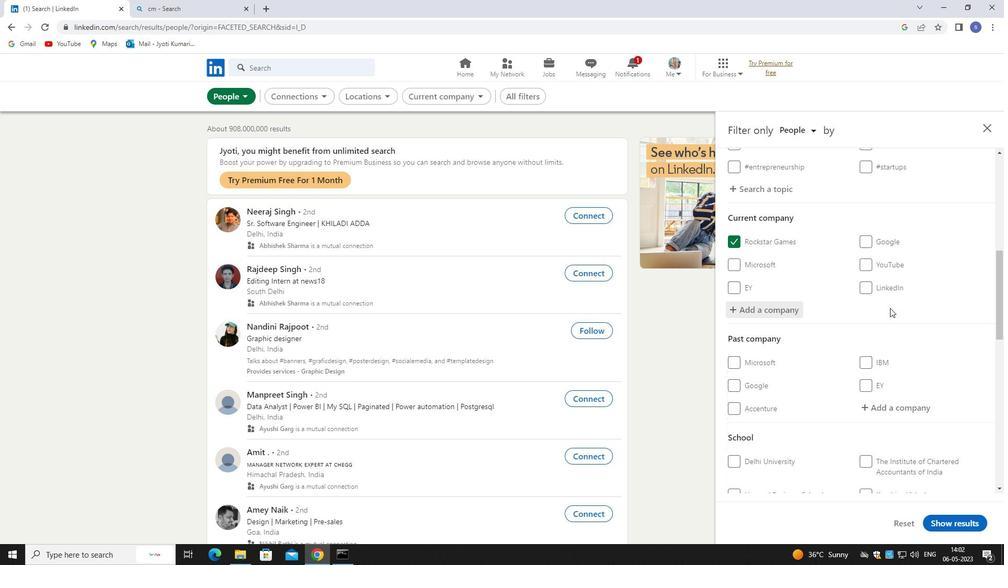 
Action: Mouse moved to (883, 416)
Screenshot: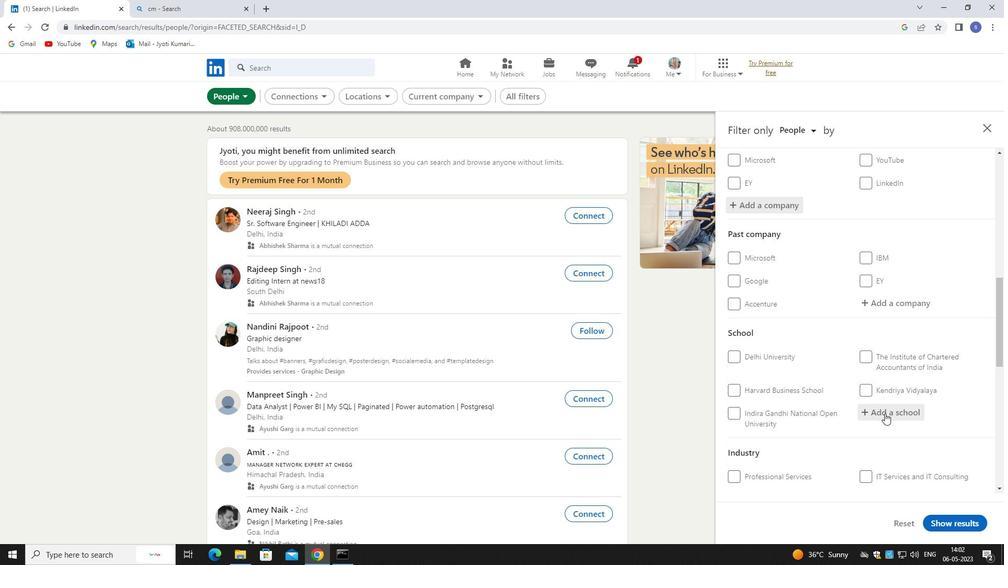 
Action: Mouse pressed left at (883, 416)
Screenshot: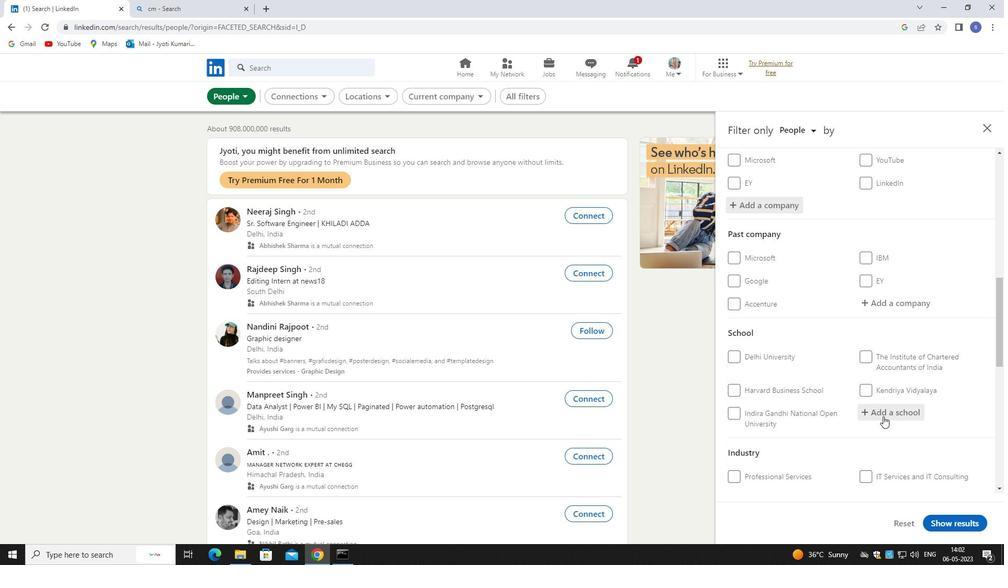 
Action: Mouse moved to (867, 410)
Screenshot: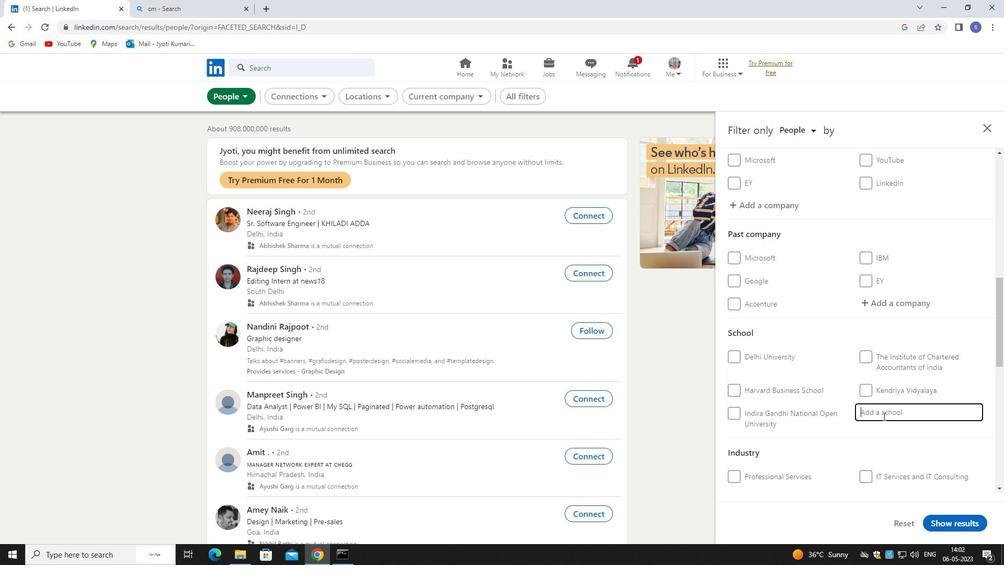 
Action: Key pressed lala<Key.space>laj
Screenshot: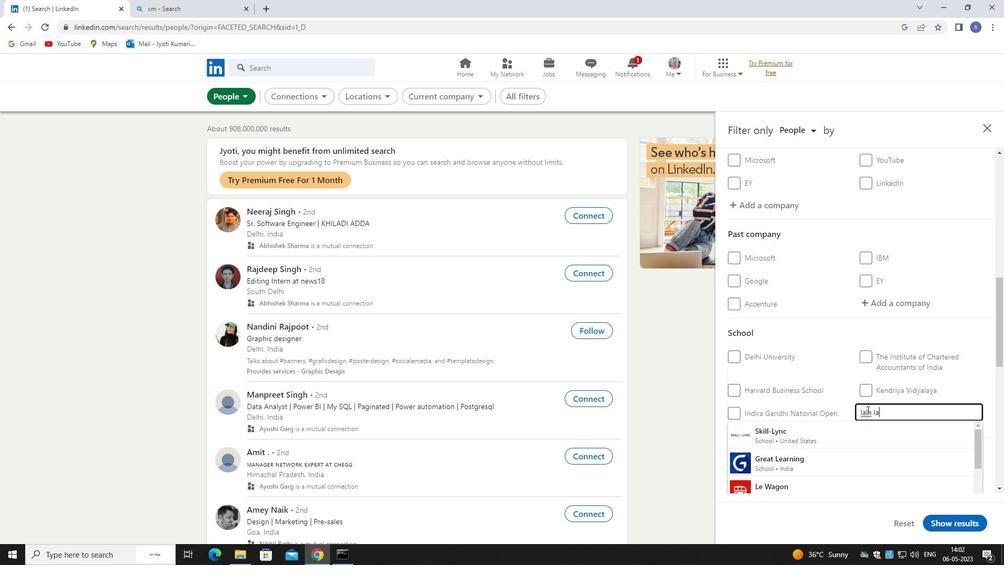 
Action: Mouse moved to (842, 429)
Screenshot: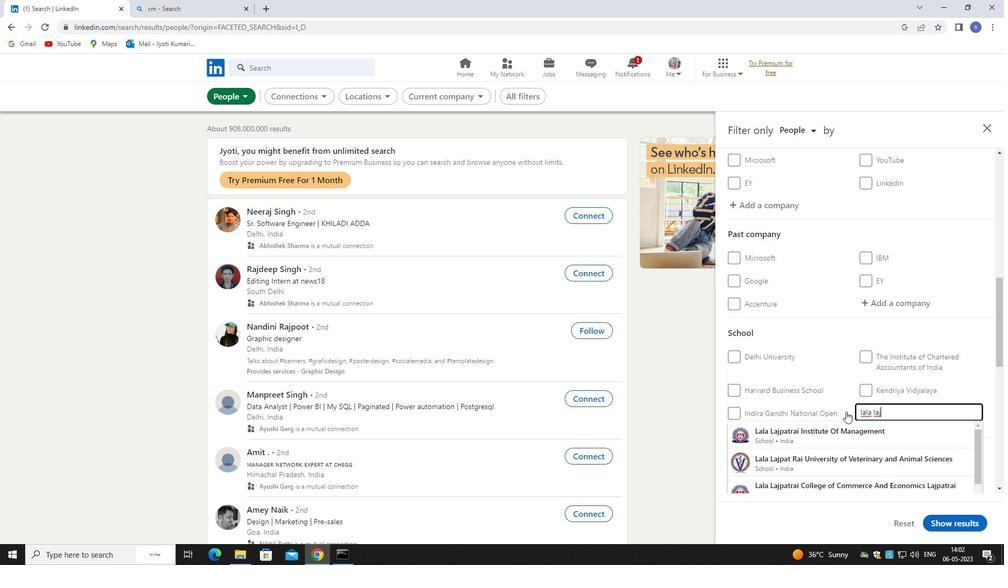 
Action: Mouse pressed left at (842, 429)
Screenshot: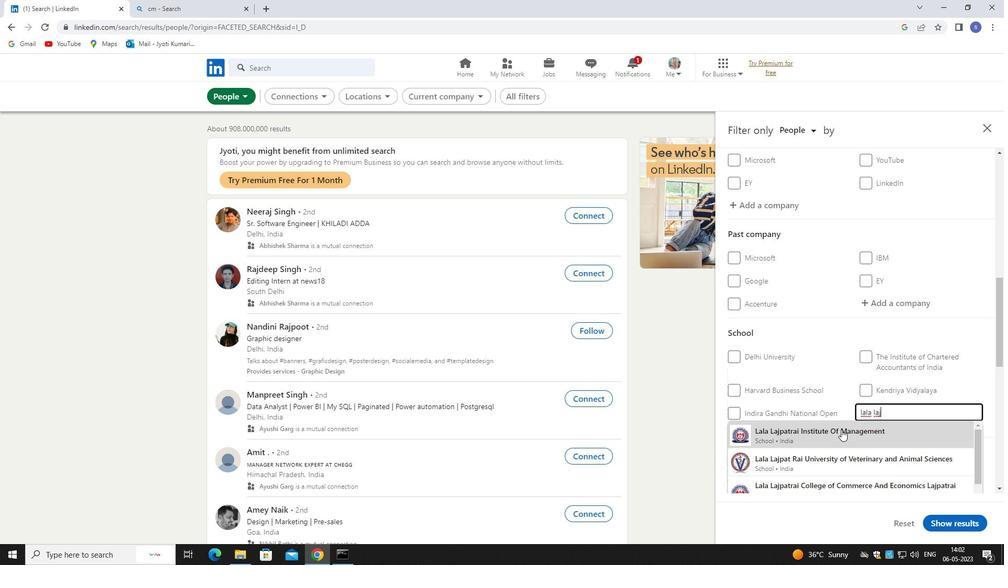
Action: Mouse moved to (842, 430)
Screenshot: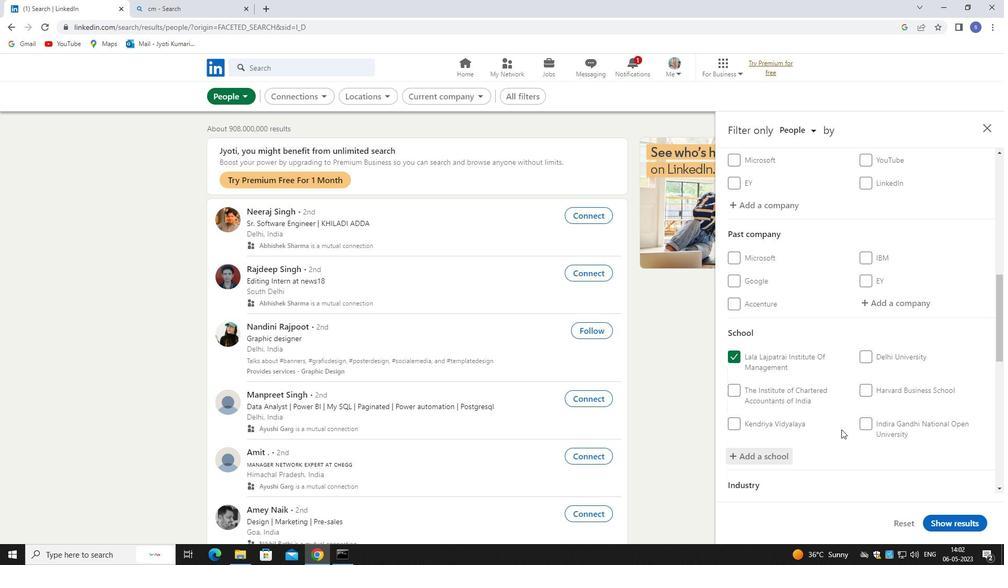 
Action: Mouse scrolled (842, 429) with delta (0, 0)
Screenshot: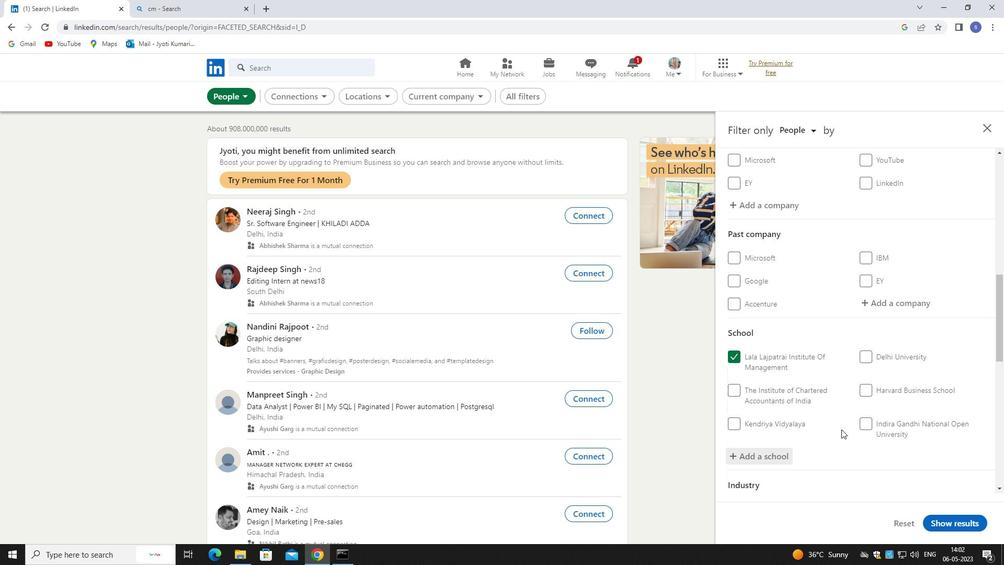
Action: Mouse scrolled (842, 429) with delta (0, 0)
Screenshot: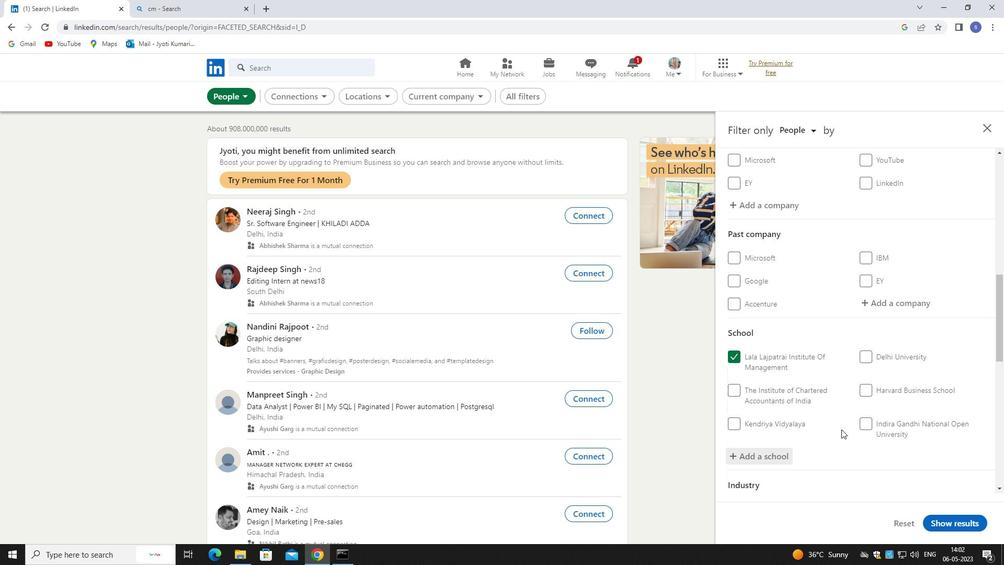 
Action: Mouse scrolled (842, 429) with delta (0, 0)
Screenshot: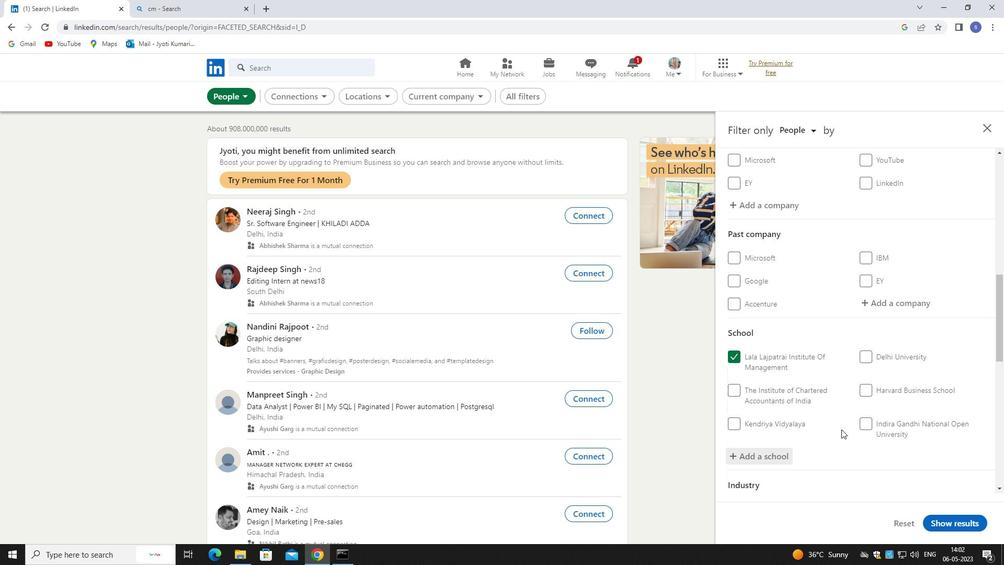 
Action: Mouse moved to (844, 401)
Screenshot: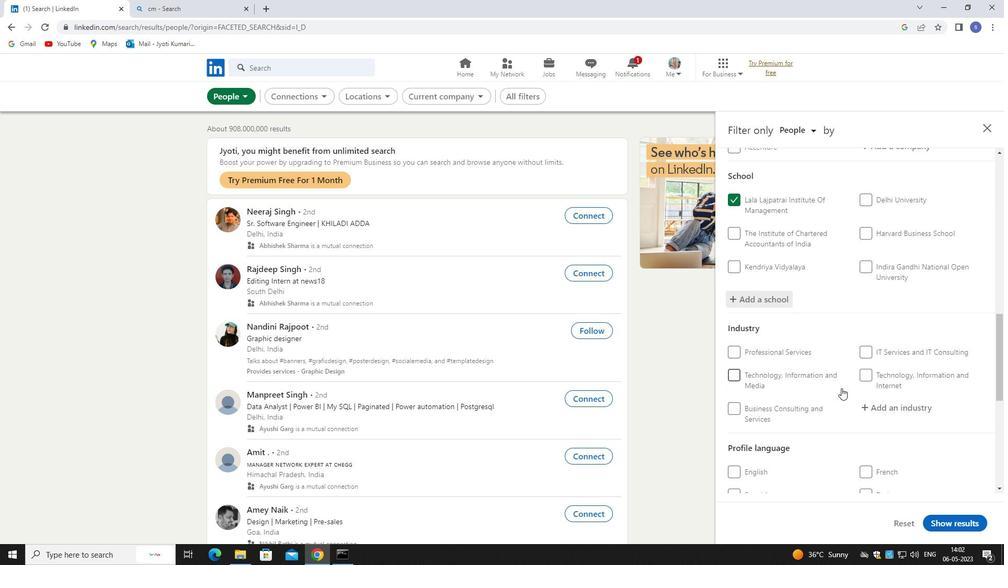 
Action: Mouse scrolled (844, 400) with delta (0, 0)
Screenshot: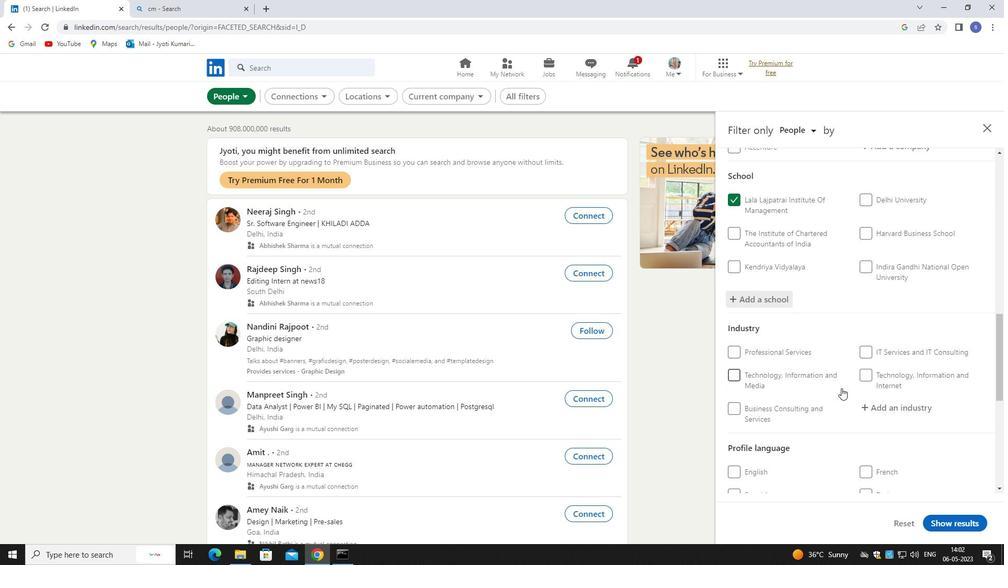 
Action: Mouse moved to (895, 356)
Screenshot: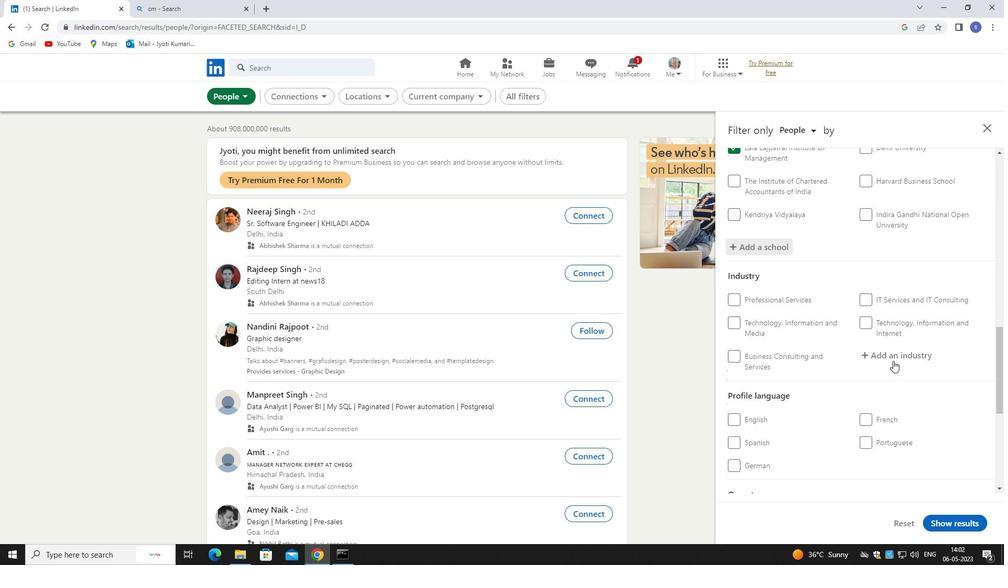 
Action: Mouse pressed left at (895, 356)
Screenshot: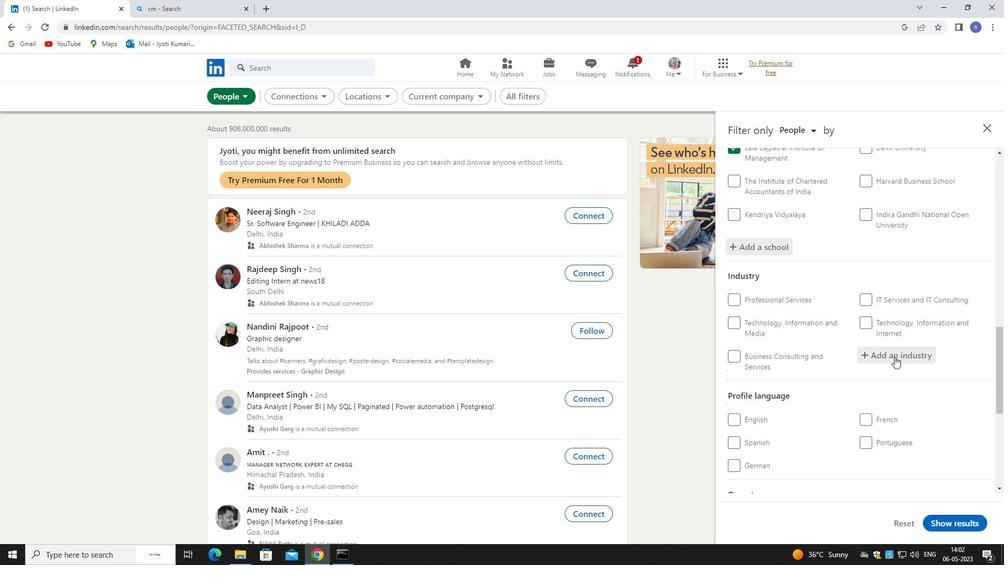 
Action: Mouse moved to (858, 335)
Screenshot: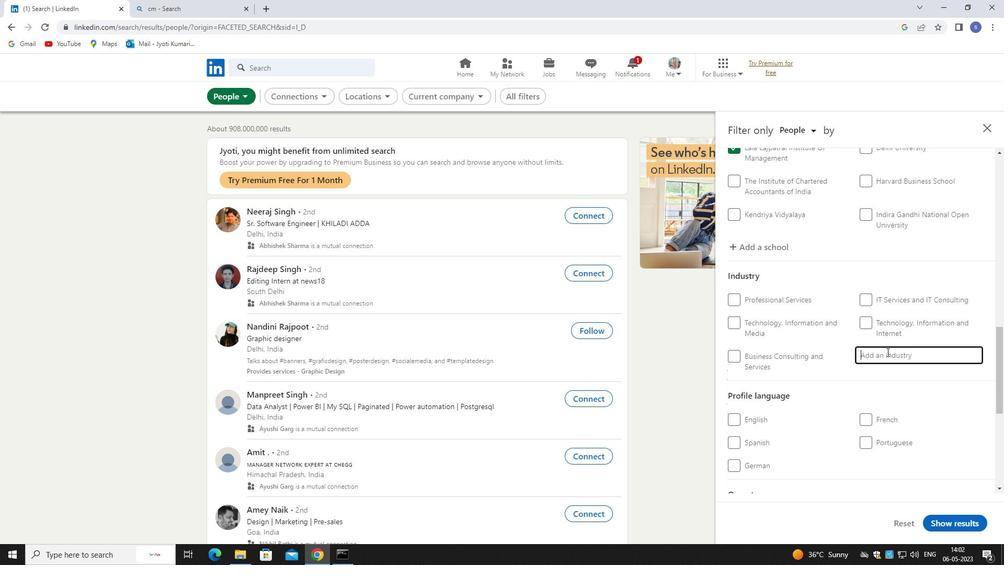 
Action: Key pressed wireless
Screenshot: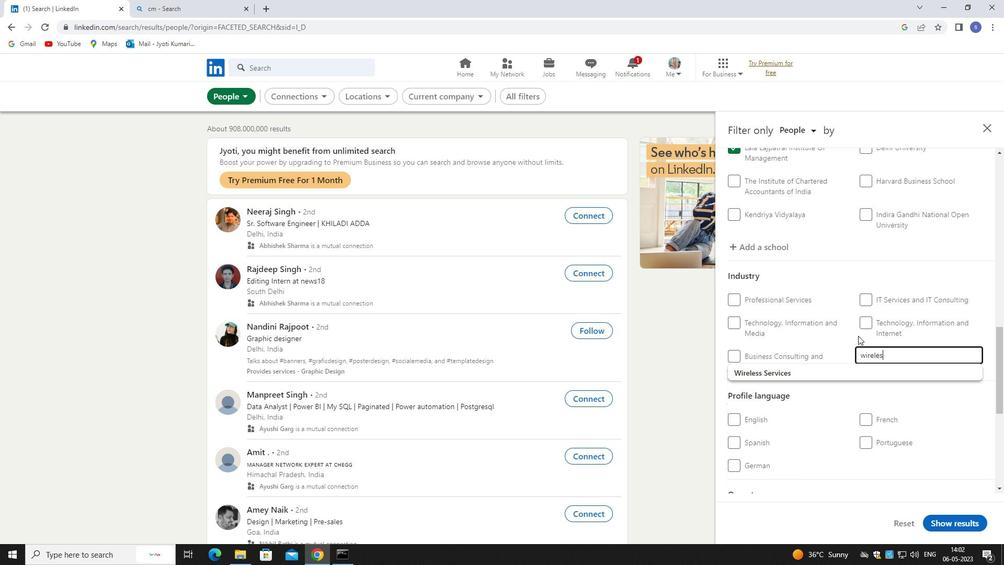 
Action: Mouse moved to (863, 371)
Screenshot: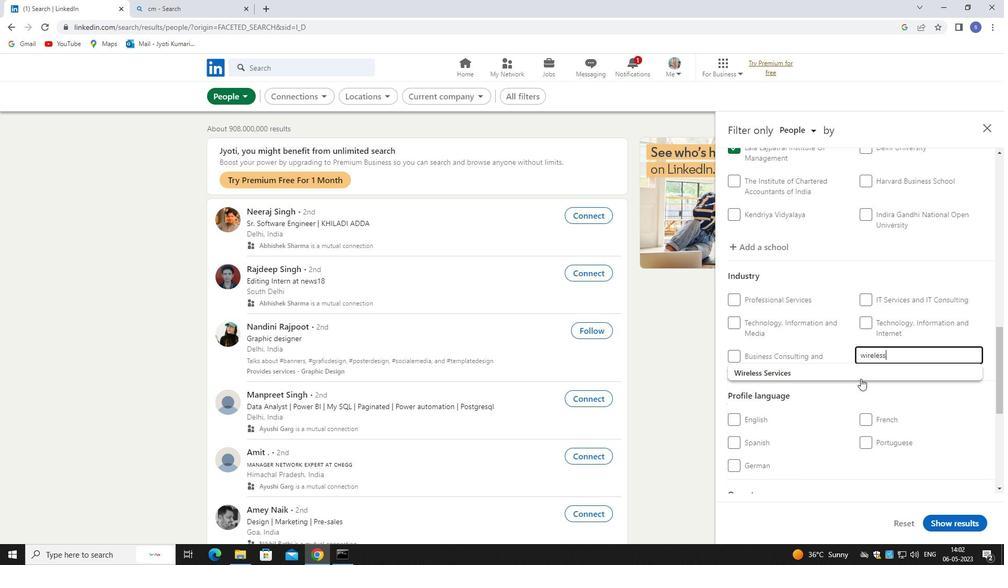 
Action: Mouse pressed left at (863, 371)
Screenshot: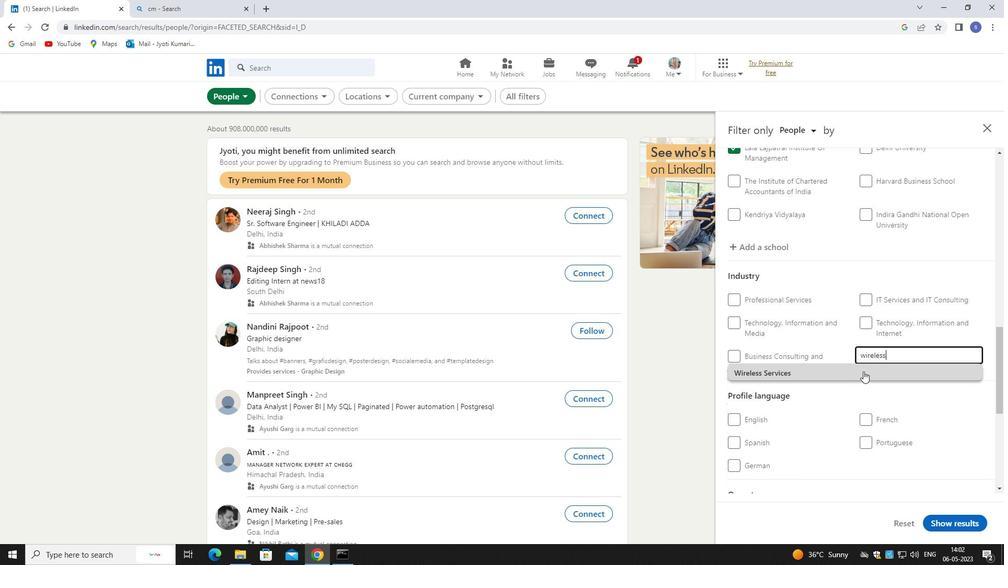 
Action: Mouse moved to (864, 371)
Screenshot: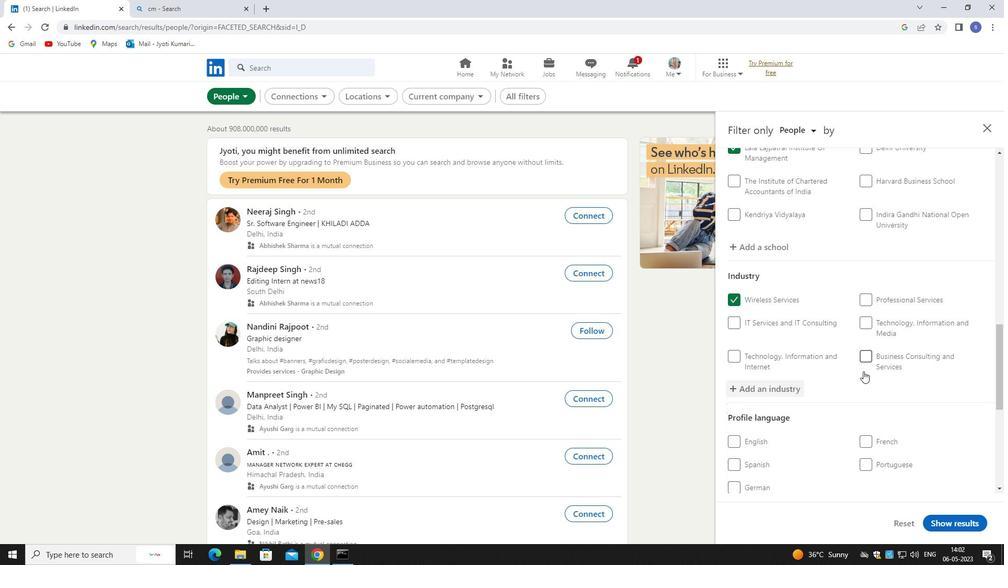
Action: Mouse scrolled (864, 371) with delta (0, 0)
Screenshot: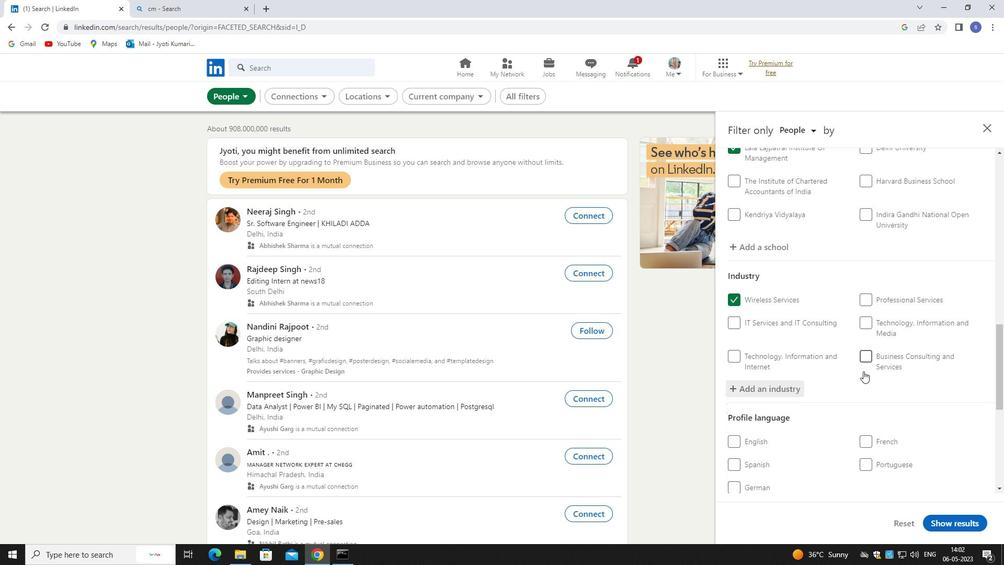 
Action: Mouse moved to (764, 408)
Screenshot: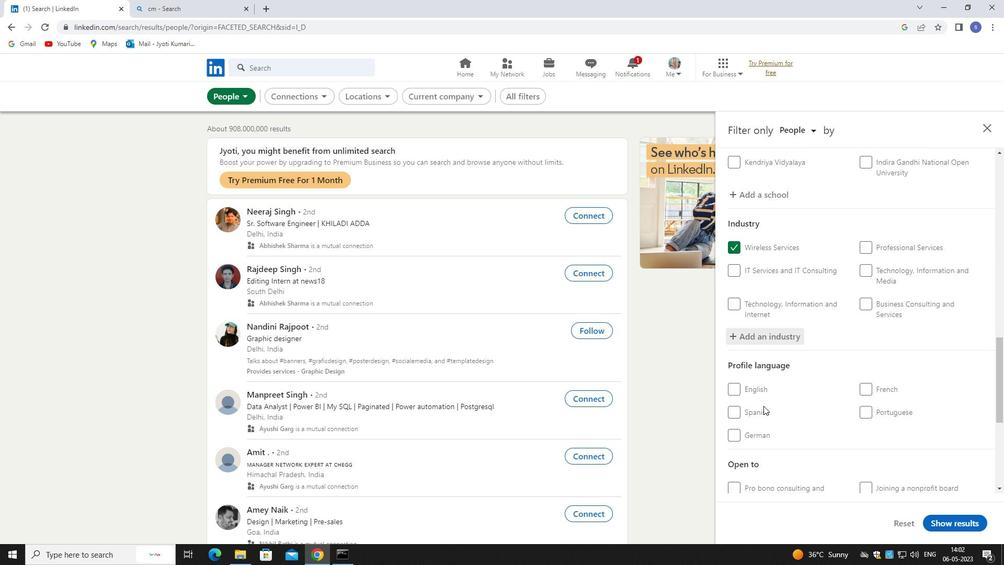 
Action: Mouse pressed left at (764, 408)
Screenshot: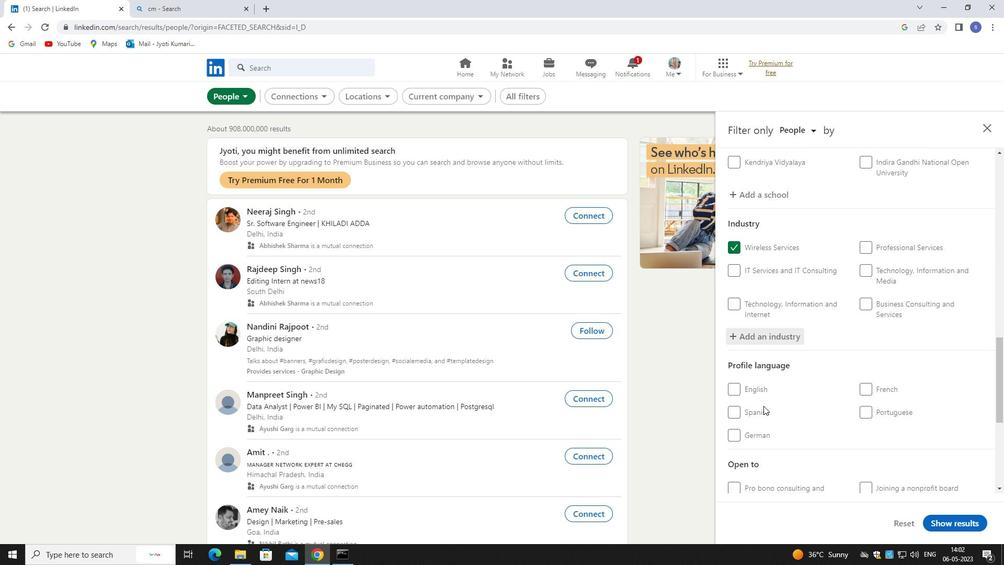
Action: Mouse moved to (815, 400)
Screenshot: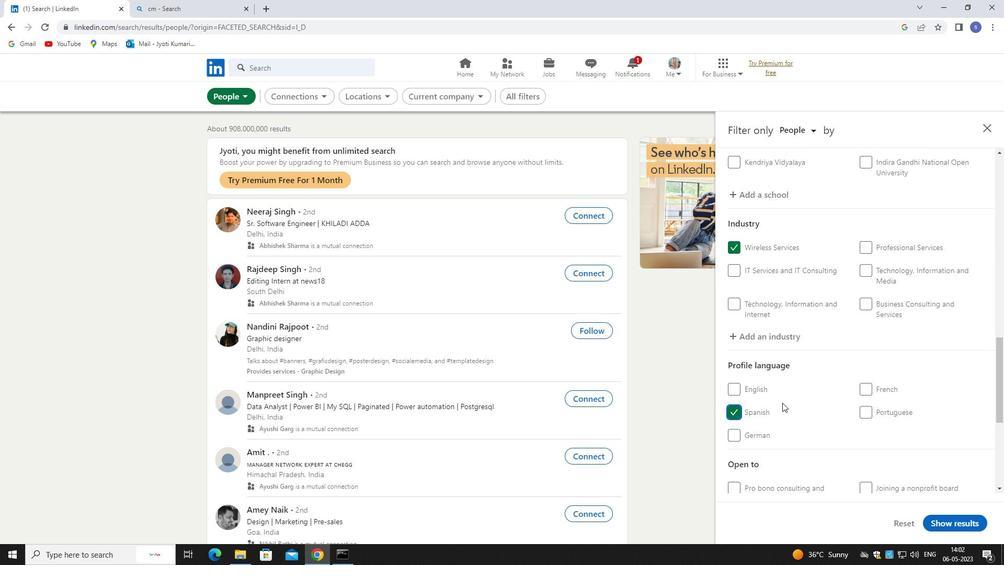 
Action: Mouse scrolled (815, 400) with delta (0, 0)
Screenshot: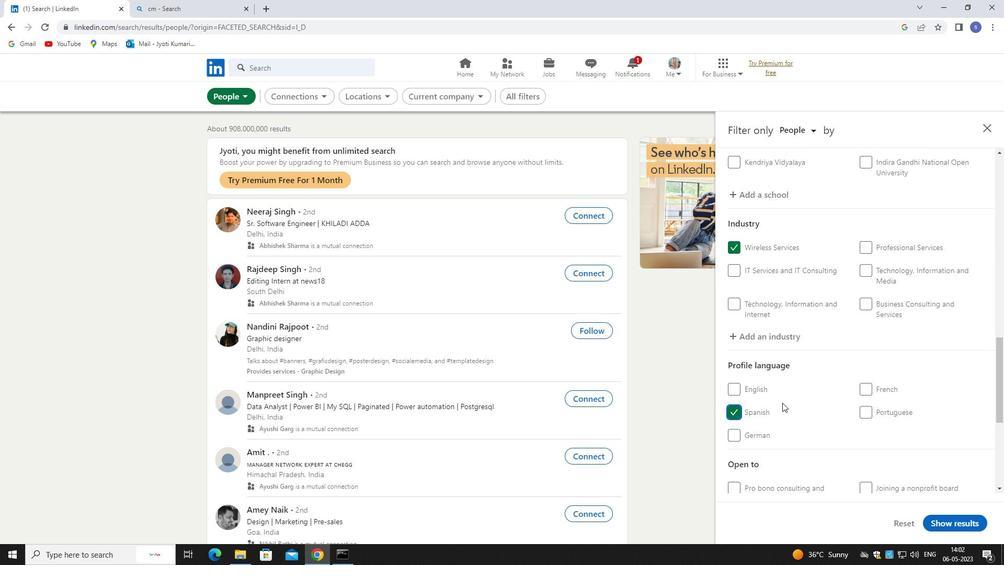 
Action: Mouse moved to (832, 405)
Screenshot: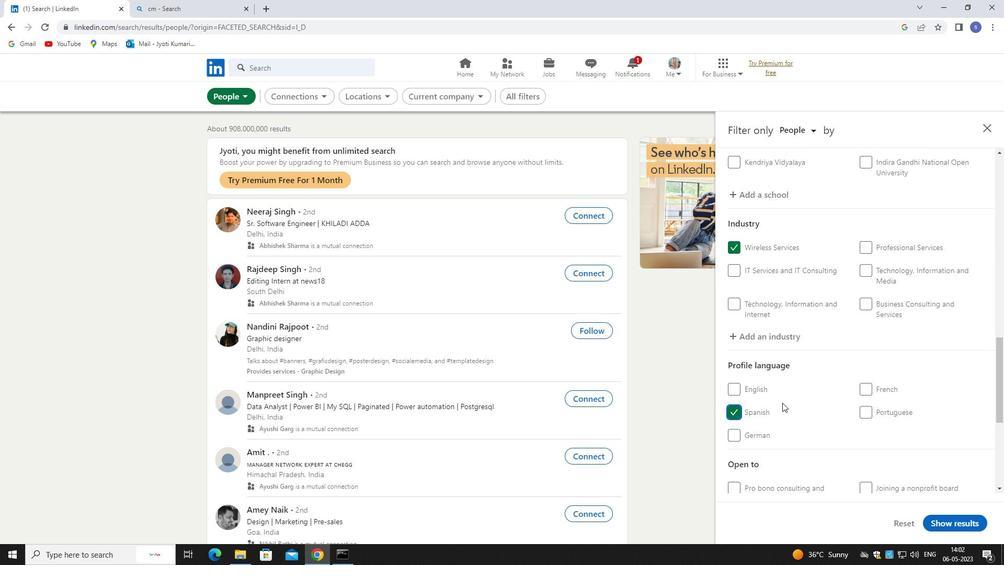 
Action: Mouse scrolled (832, 405) with delta (0, 0)
Screenshot: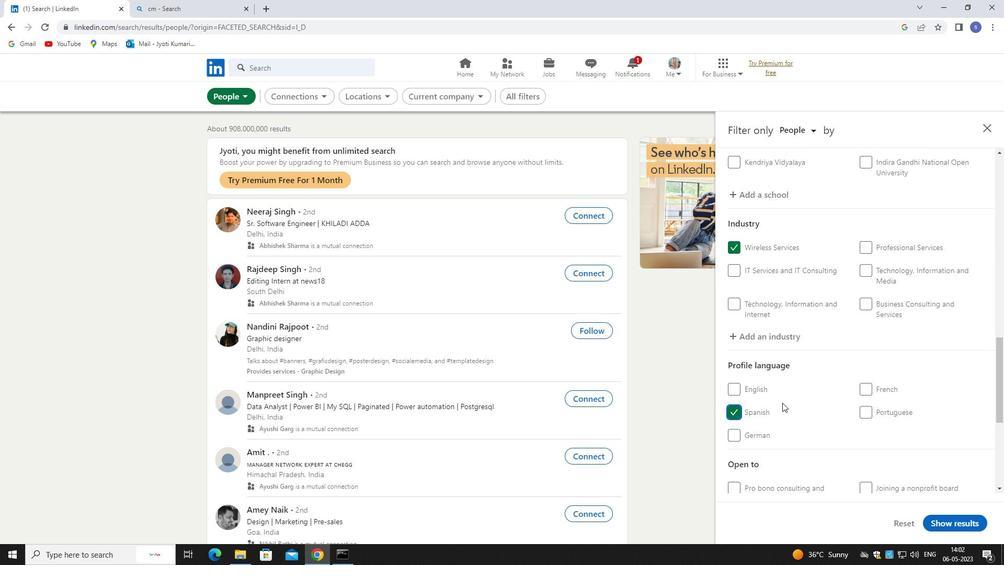 
Action: Mouse moved to (845, 407)
Screenshot: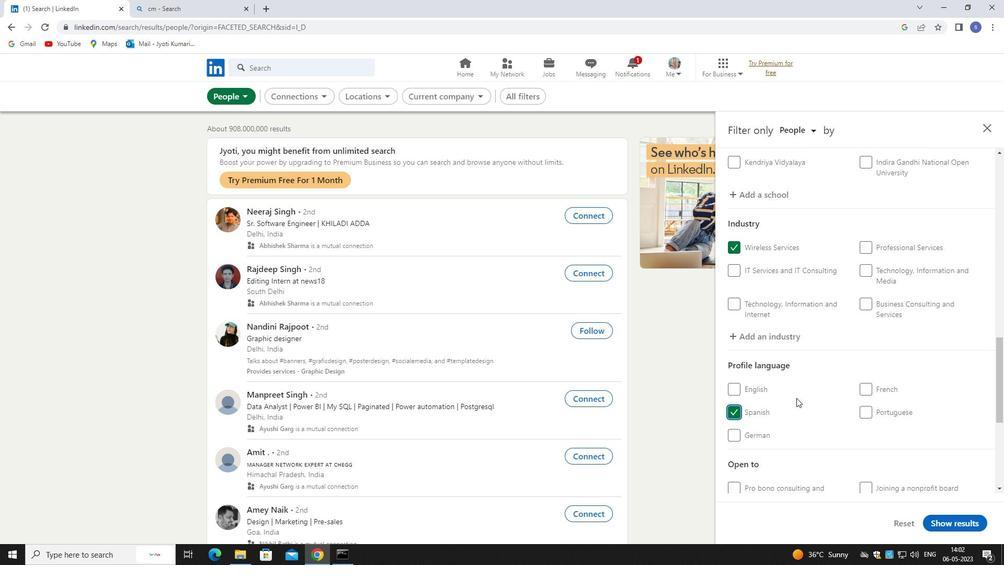 
Action: Mouse scrolled (845, 407) with delta (0, 0)
Screenshot: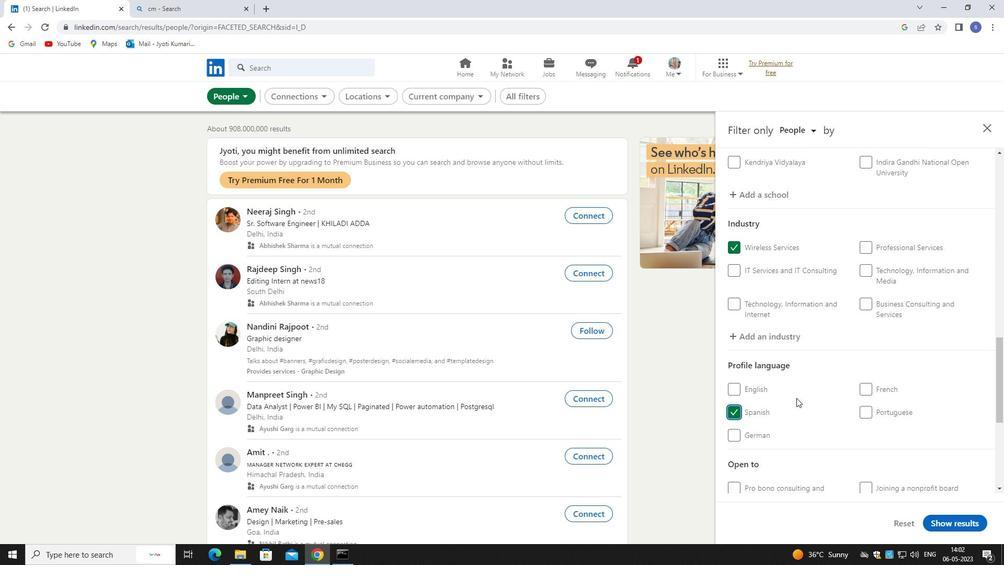 
Action: Mouse moved to (873, 439)
Screenshot: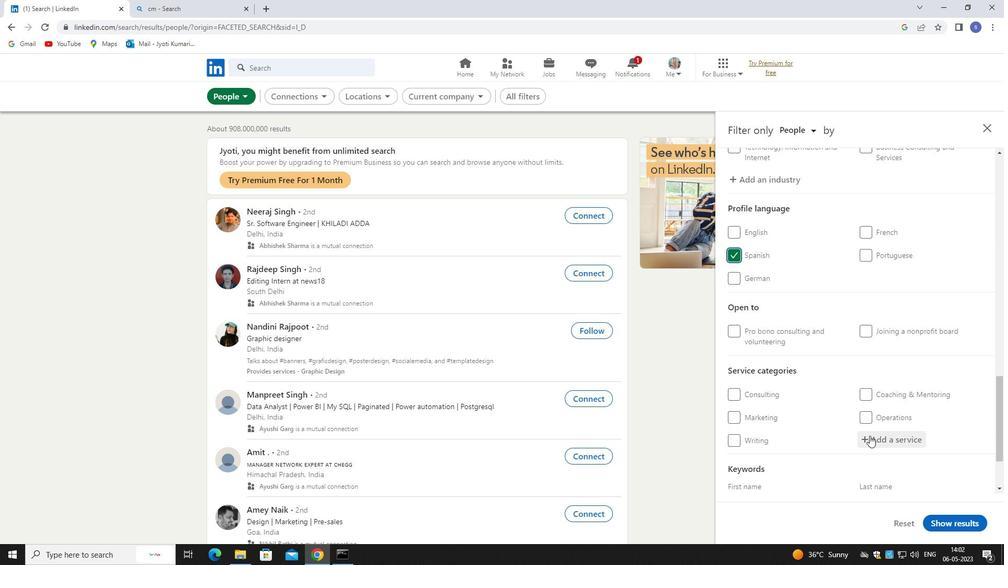 
Action: Mouse pressed left at (873, 439)
Screenshot: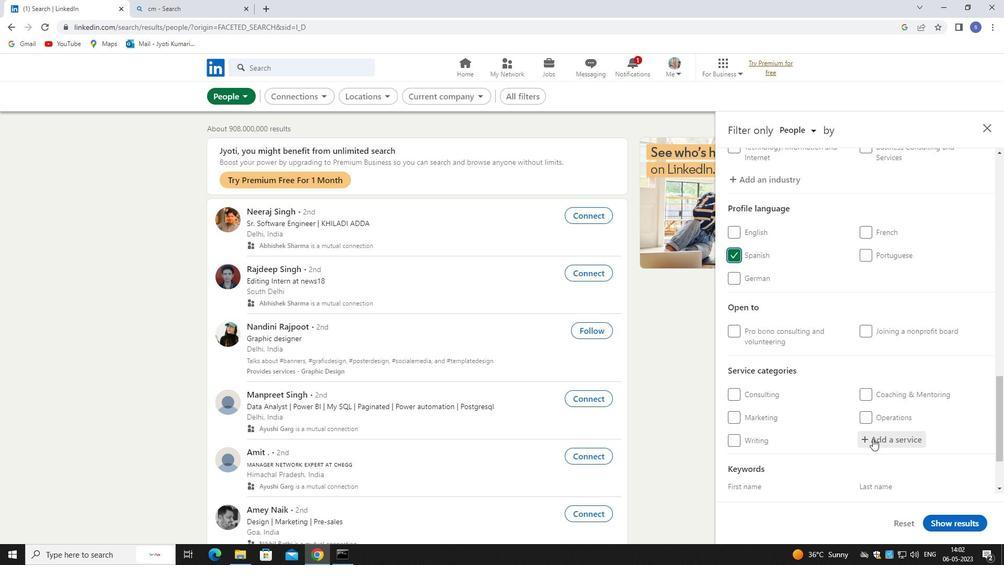 
Action: Mouse moved to (867, 433)
Screenshot: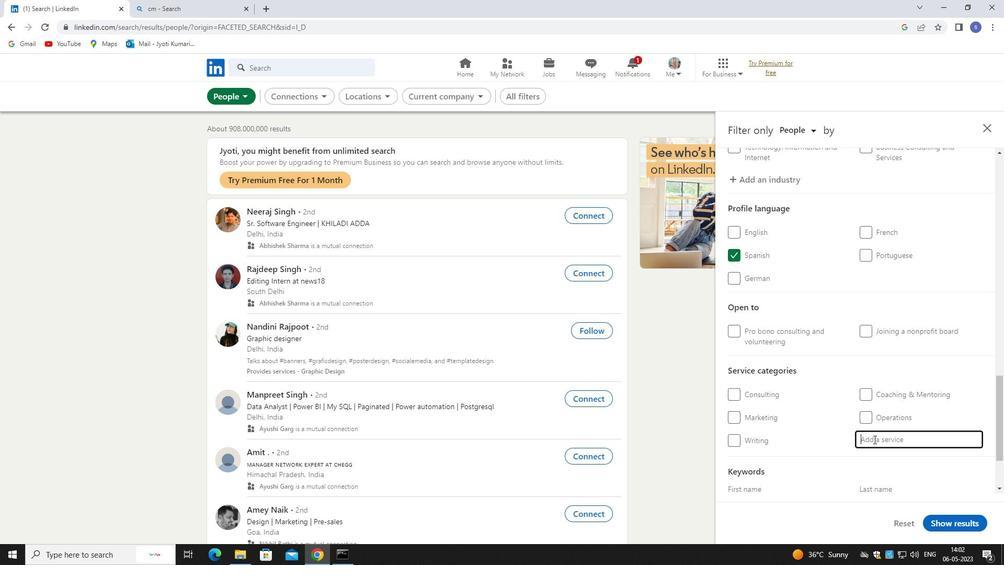 
Action: Key pressed admini
Screenshot: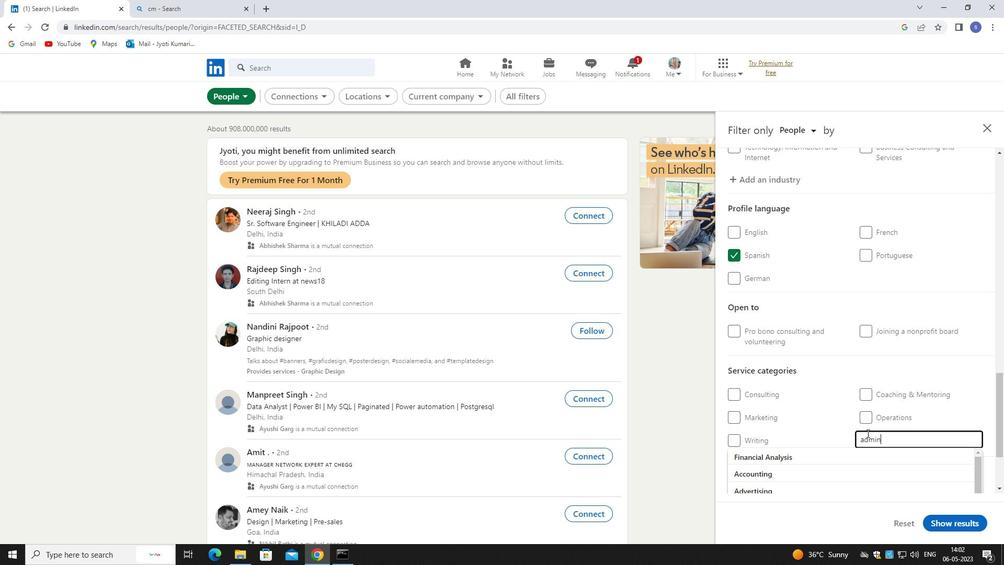 
Action: Mouse moved to (858, 457)
Screenshot: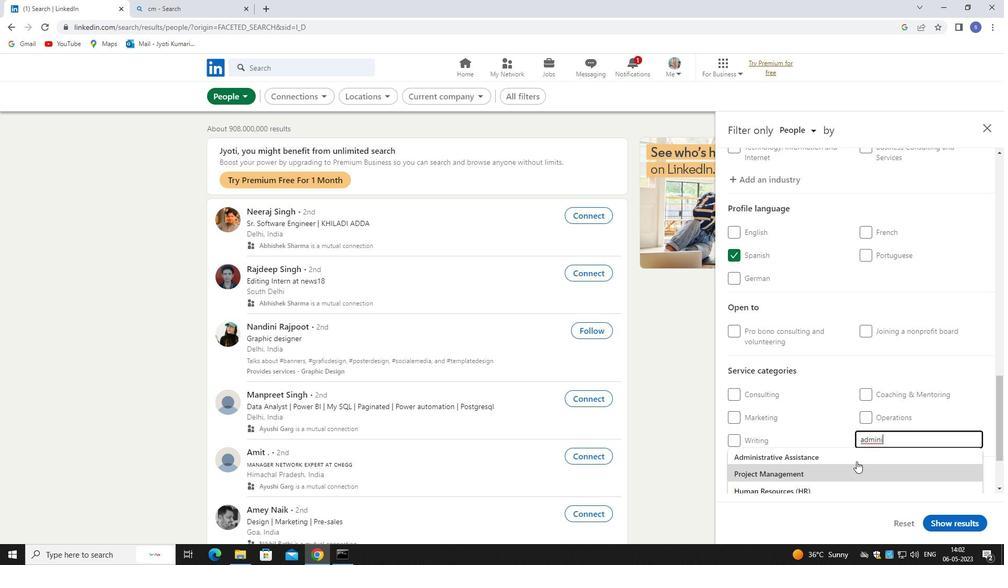 
Action: Mouse pressed left at (858, 457)
Screenshot: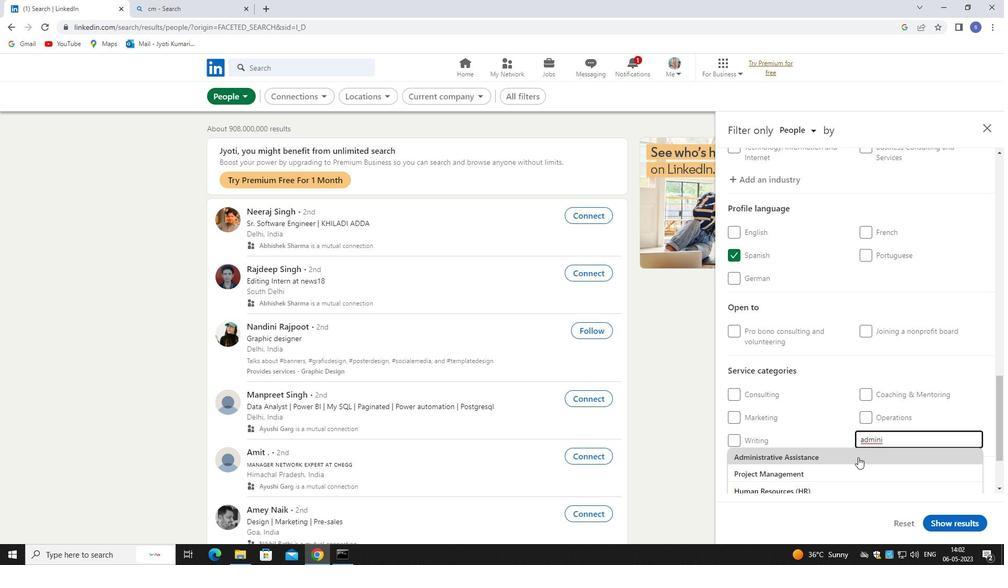 
Action: Mouse moved to (858, 455)
Screenshot: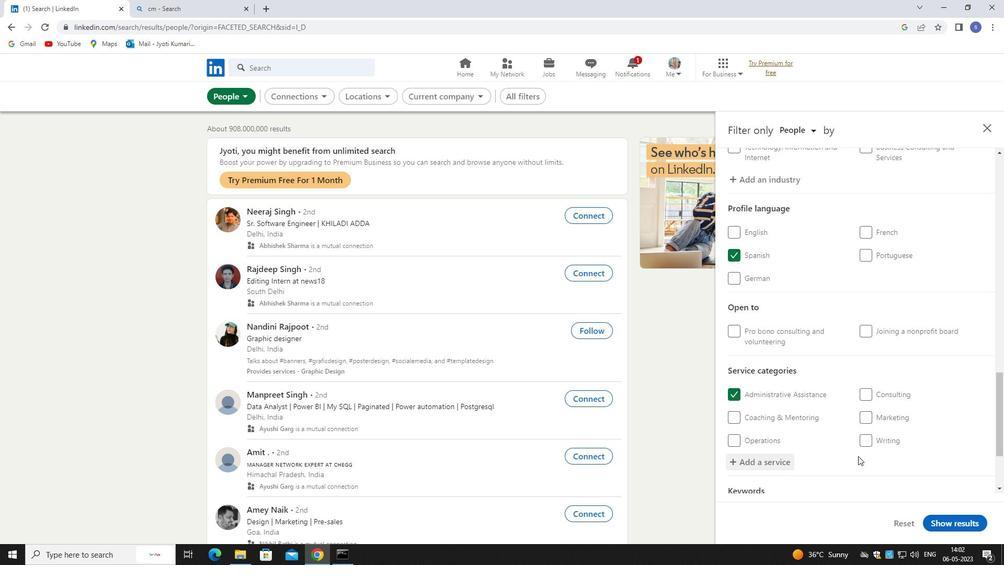 
Action: Mouse scrolled (858, 454) with delta (0, 0)
Screenshot: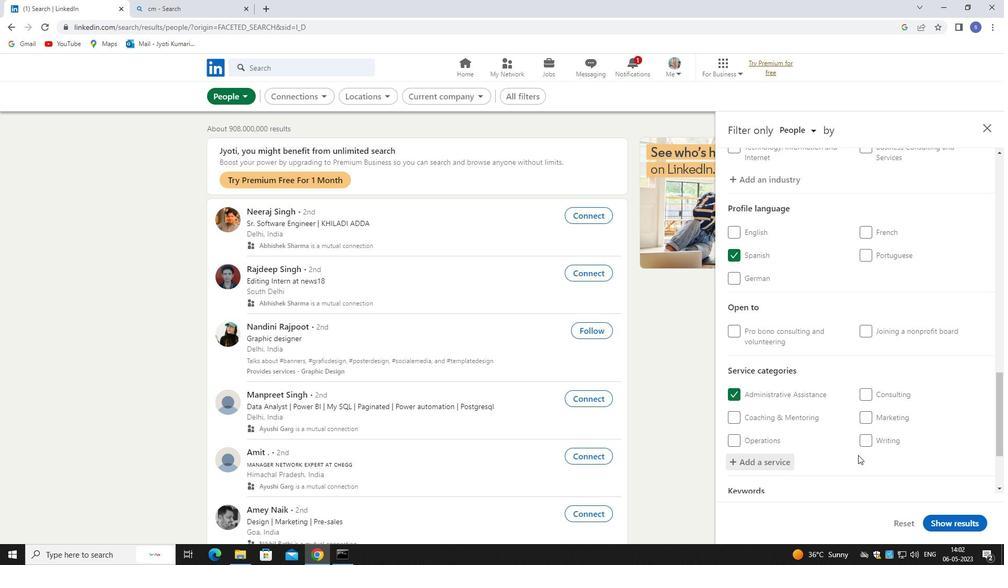 
Action: Mouse scrolled (858, 454) with delta (0, 0)
Screenshot: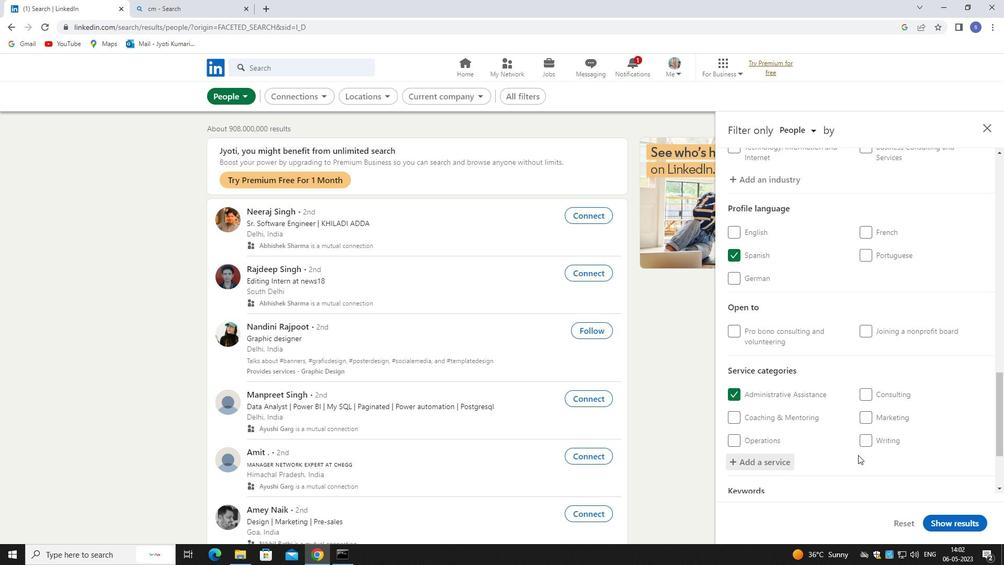 
Action: Mouse scrolled (858, 454) with delta (0, 0)
Screenshot: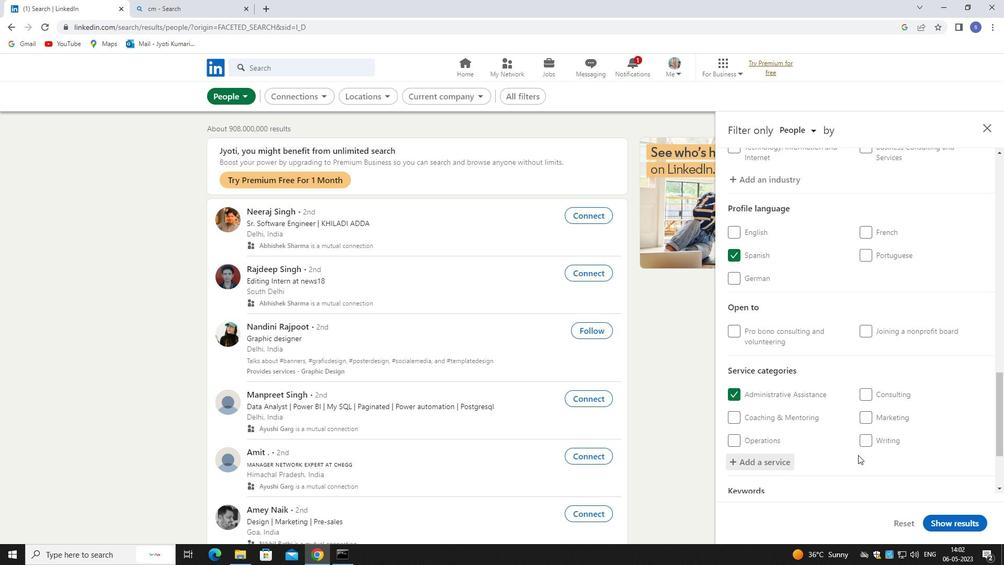 
Action: Mouse scrolled (858, 454) with delta (0, 0)
Screenshot: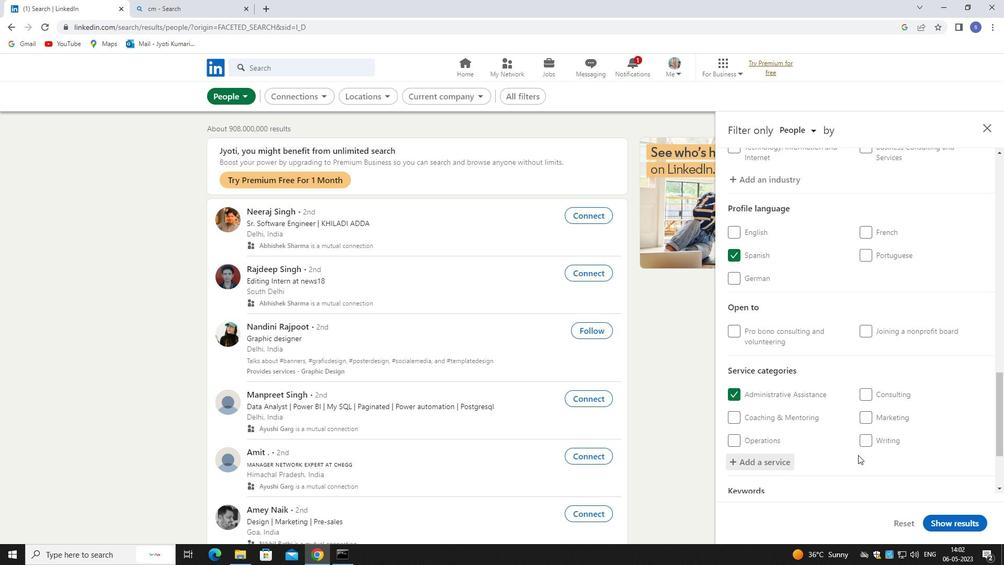 
Action: Mouse moved to (823, 444)
Screenshot: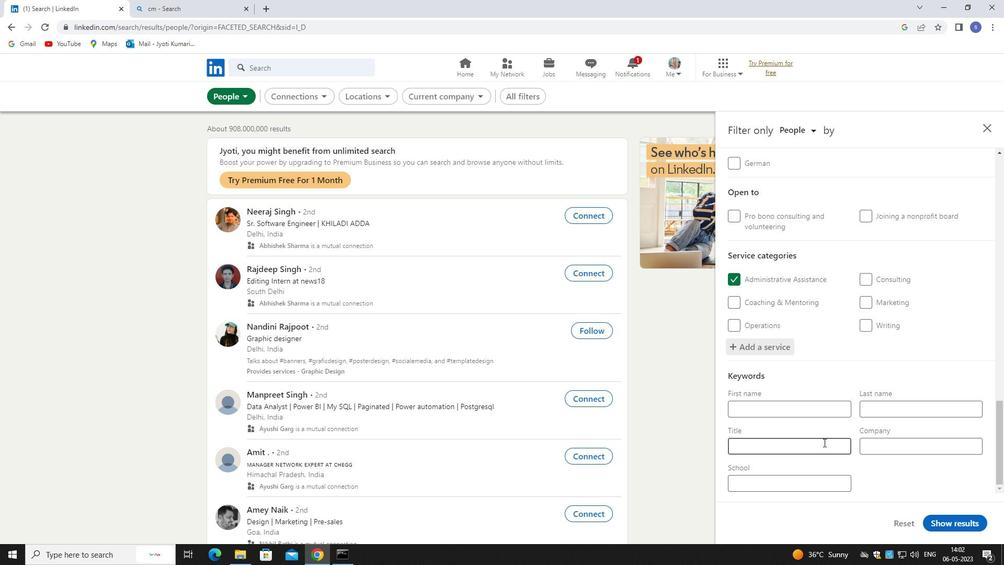 
Action: Mouse pressed left at (823, 444)
Screenshot: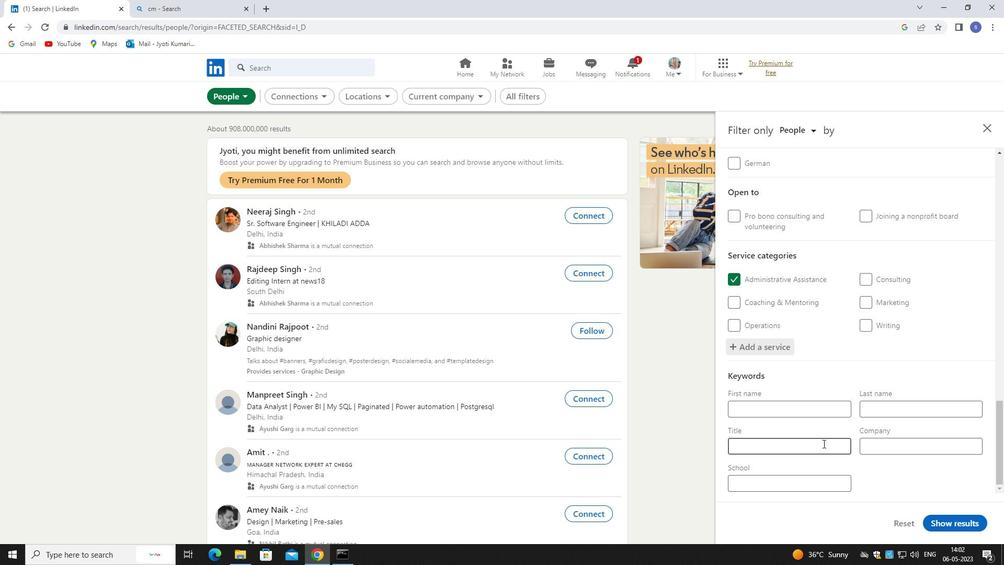 
Action: Key pressed <Key.shift>GE<Key.backspace>EOLOSIT
Screenshot: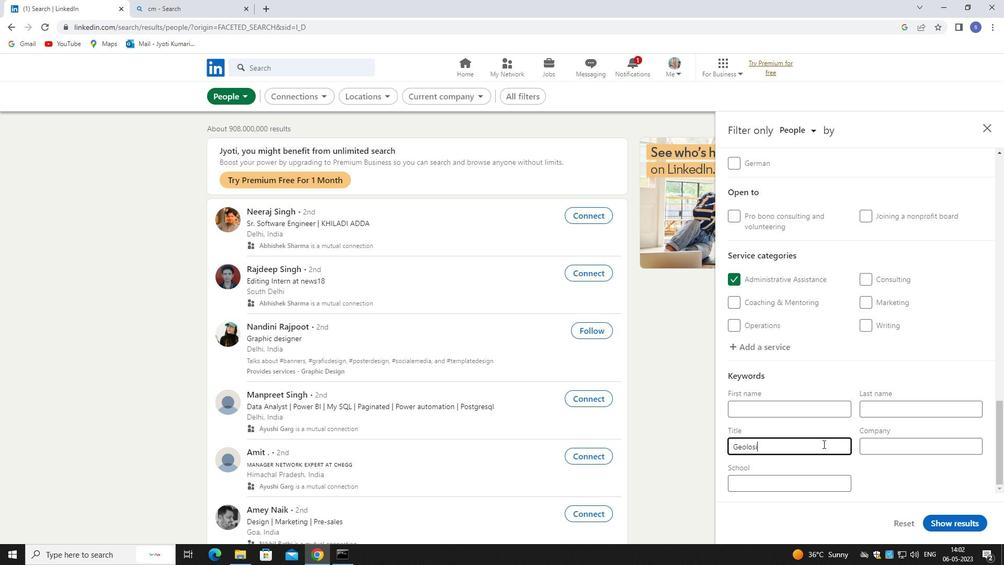 
Action: Mouse moved to (944, 512)
Screenshot: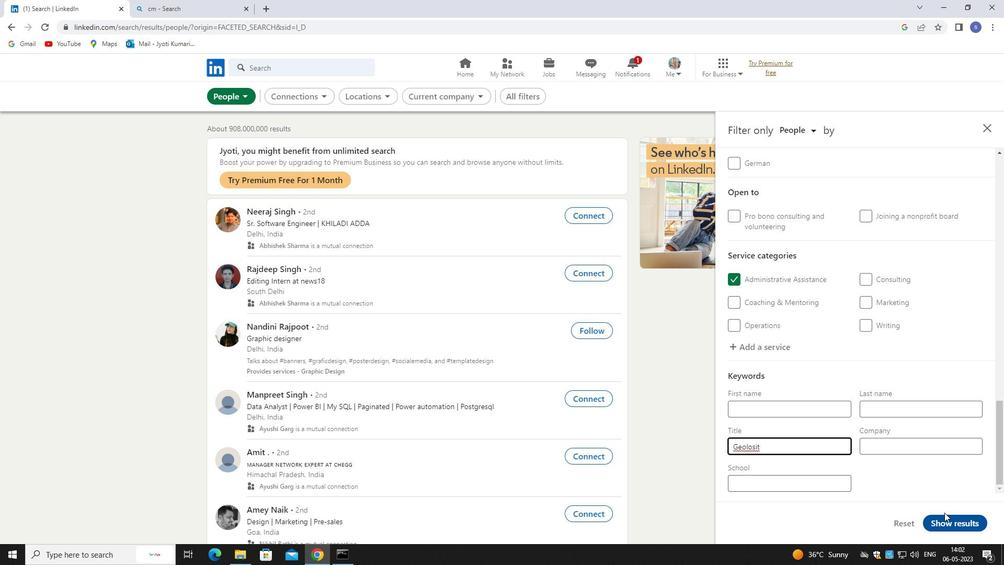 
Action: Mouse pressed left at (944, 512)
Screenshot: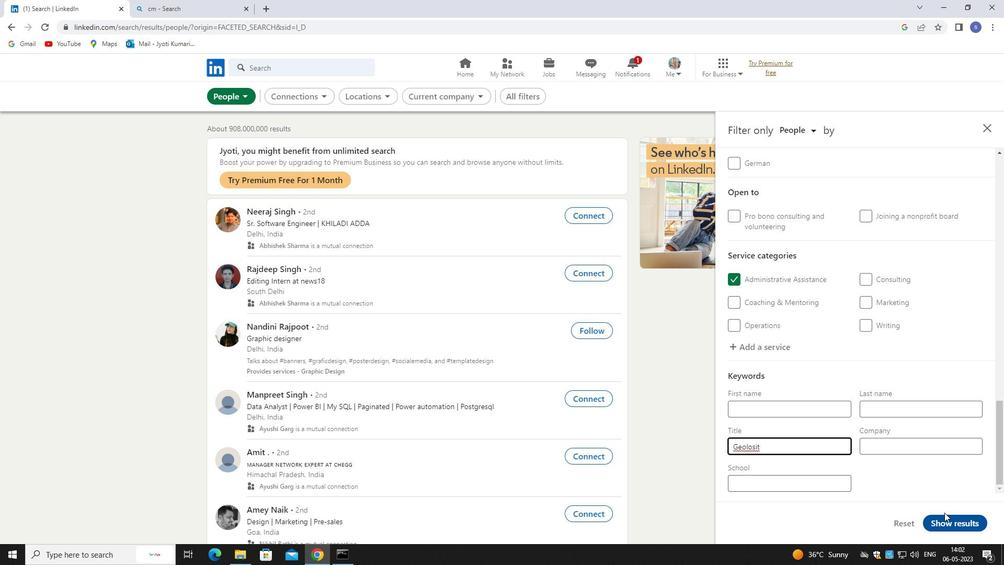 
Action: Mouse moved to (792, 449)
Screenshot: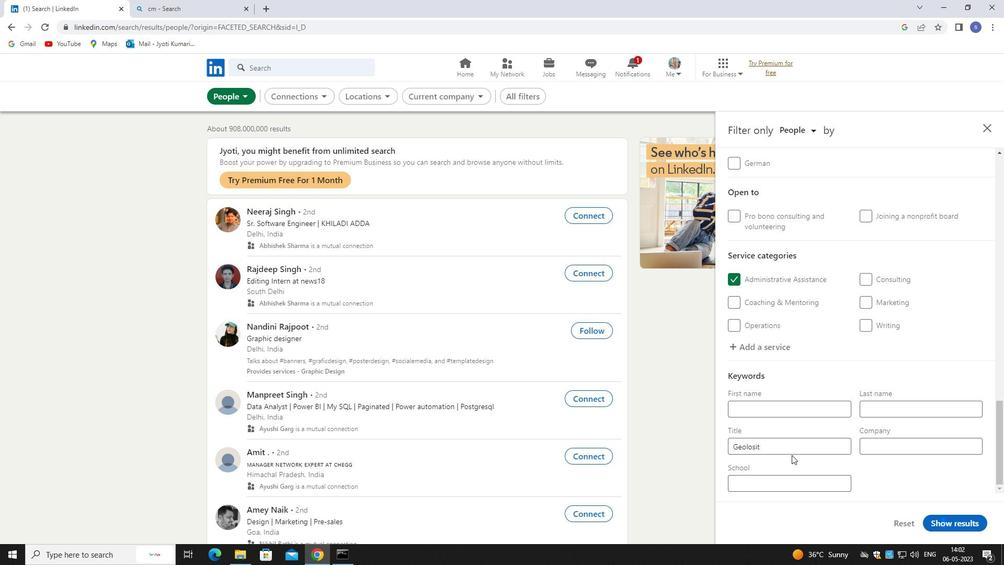 
Action: Mouse pressed left at (792, 449)
Screenshot: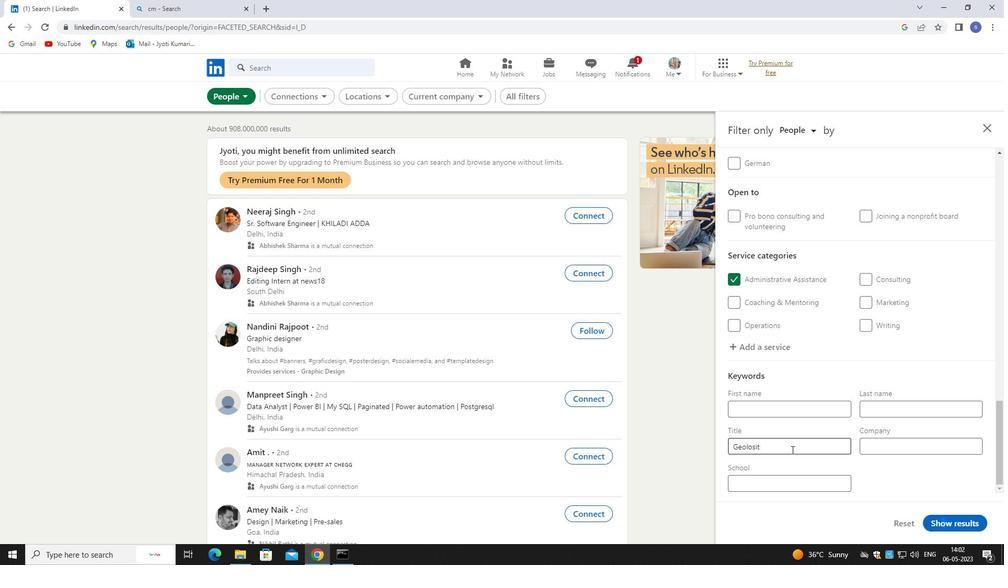 
Action: Key pressed <Key.left><Key.left><Key.left>G
Screenshot: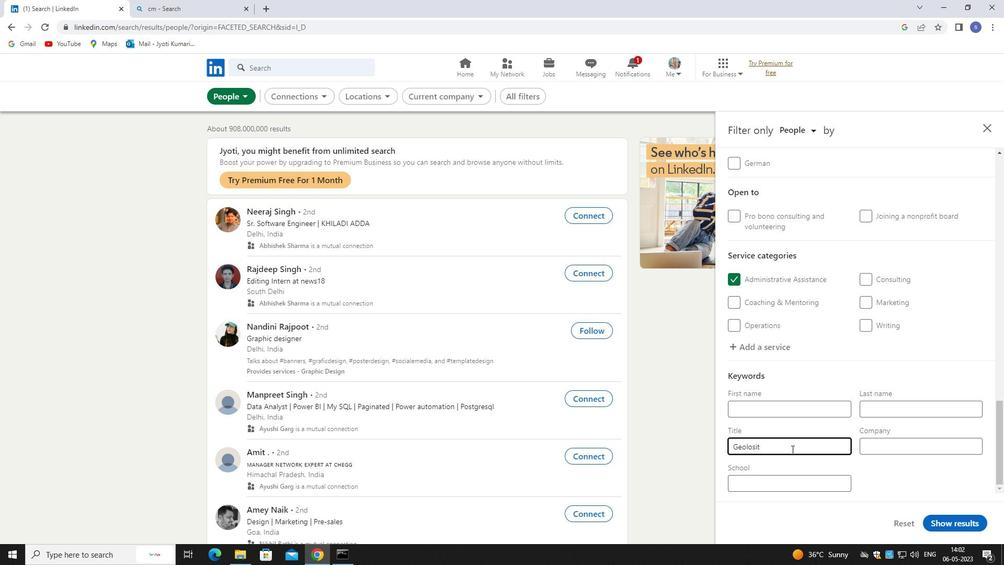 
Action: Mouse moved to (863, 463)
Screenshot: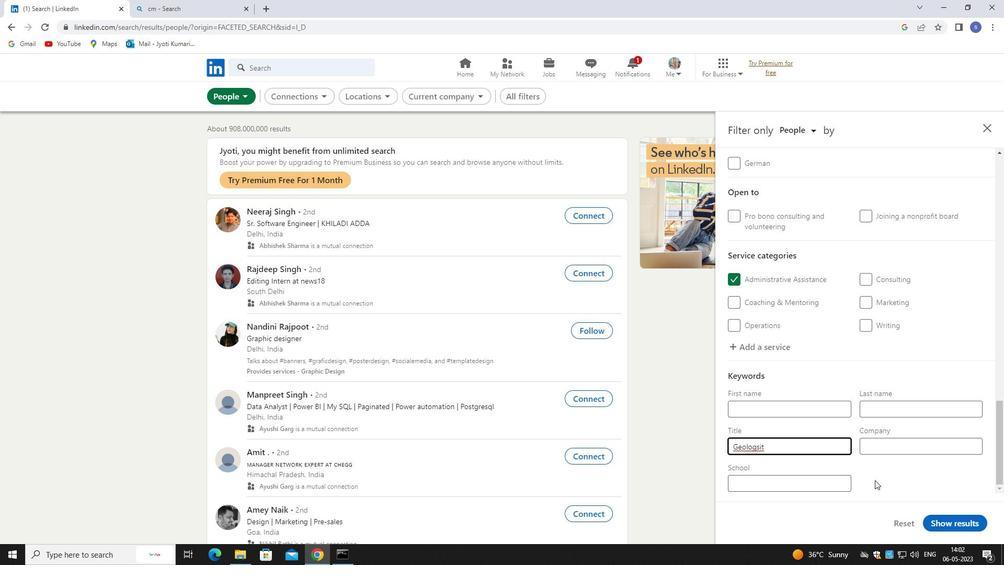 
Action: Key pressed <Key.right><Key.right><Key.right><Key.backspace><Key.backspace><Key.backspace><Key.backspace><Key.backspace><Key.backspace>LOGIST
Screenshot: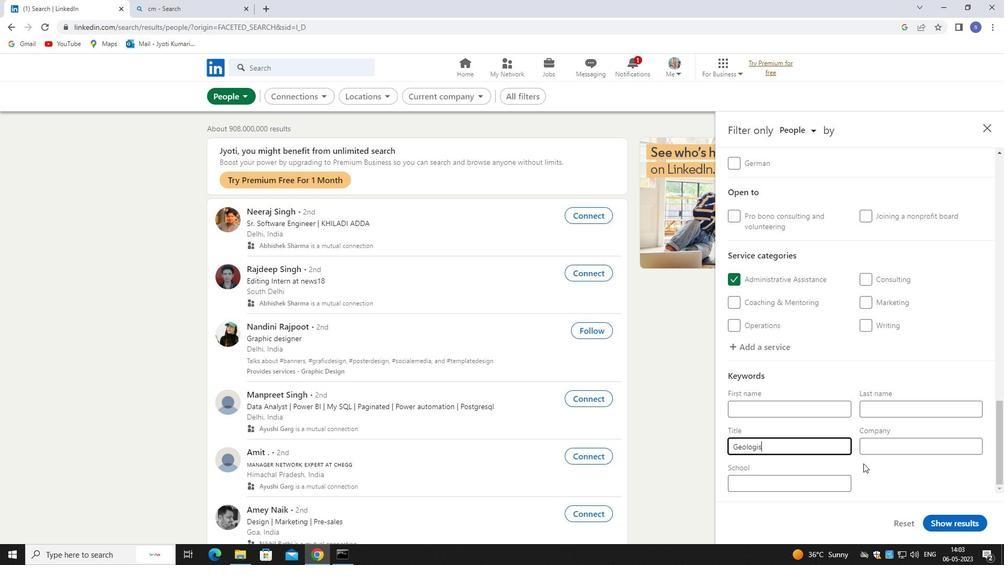 
Action: Mouse moved to (936, 521)
Screenshot: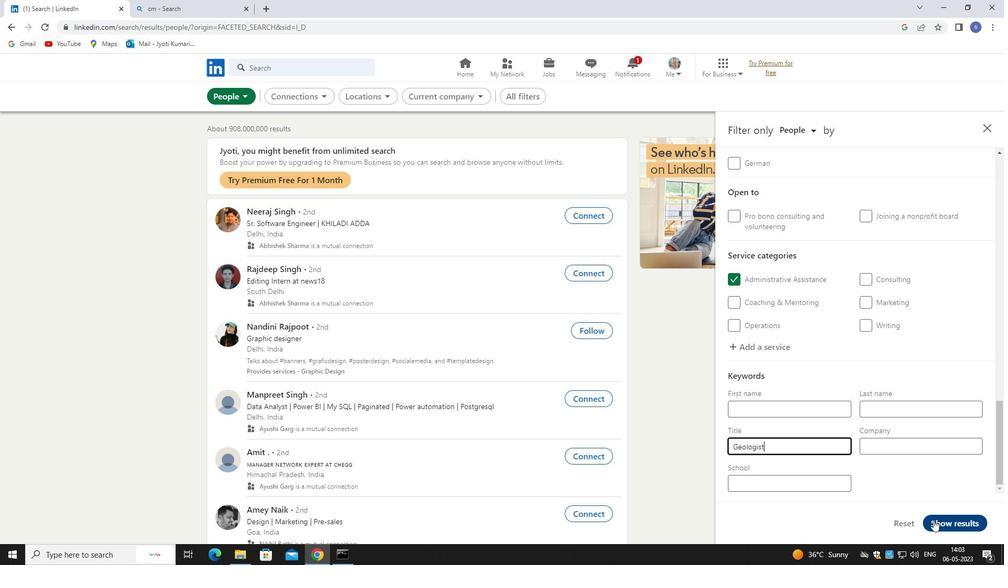 
Action: Mouse pressed left at (936, 521)
Screenshot: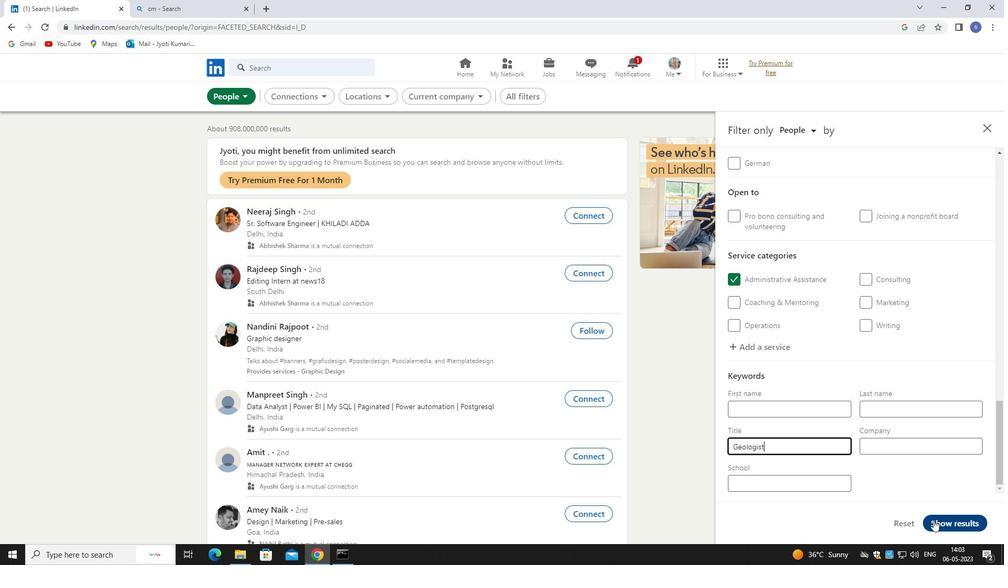 
Action: Mouse moved to (946, 517)
Screenshot: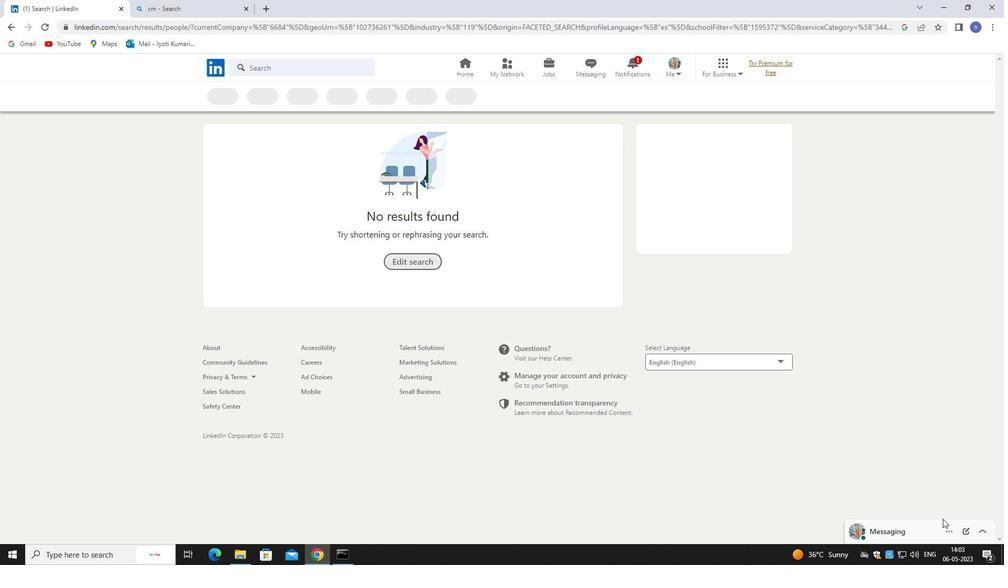 
